 Task: Use the formula "MARGINOFERROR" in spreadsheet "Project portfolio".
Action: Mouse moved to (655, 76)
Screenshot: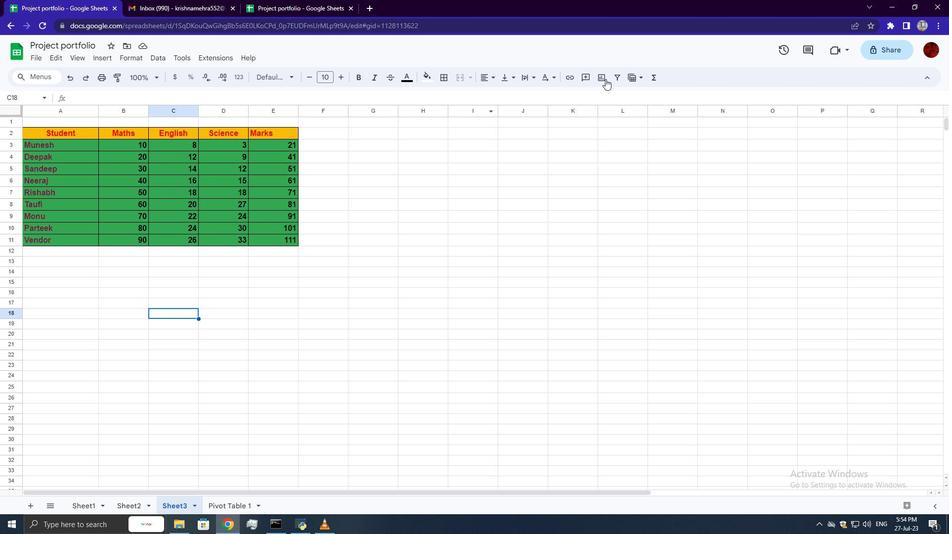 
Action: Mouse pressed left at (655, 76)
Screenshot: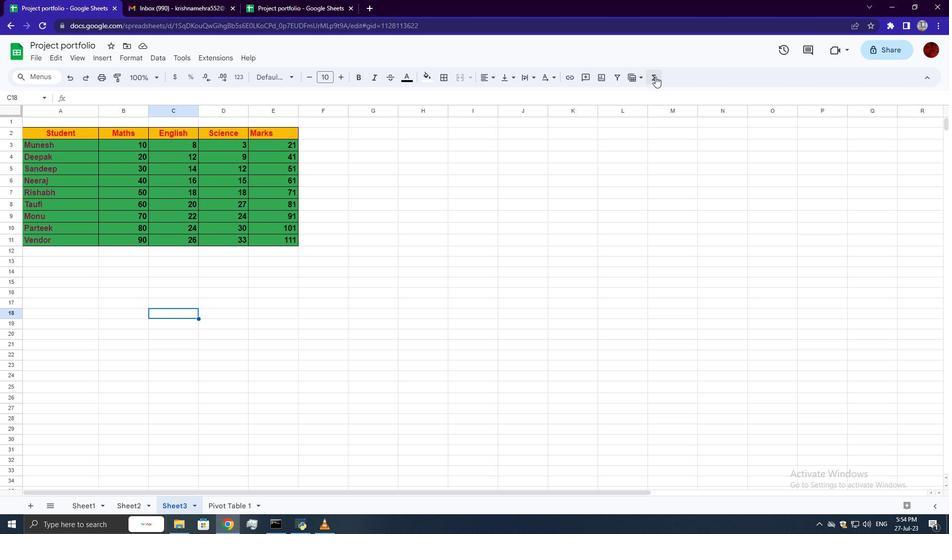 
Action: Mouse moved to (794, 173)
Screenshot: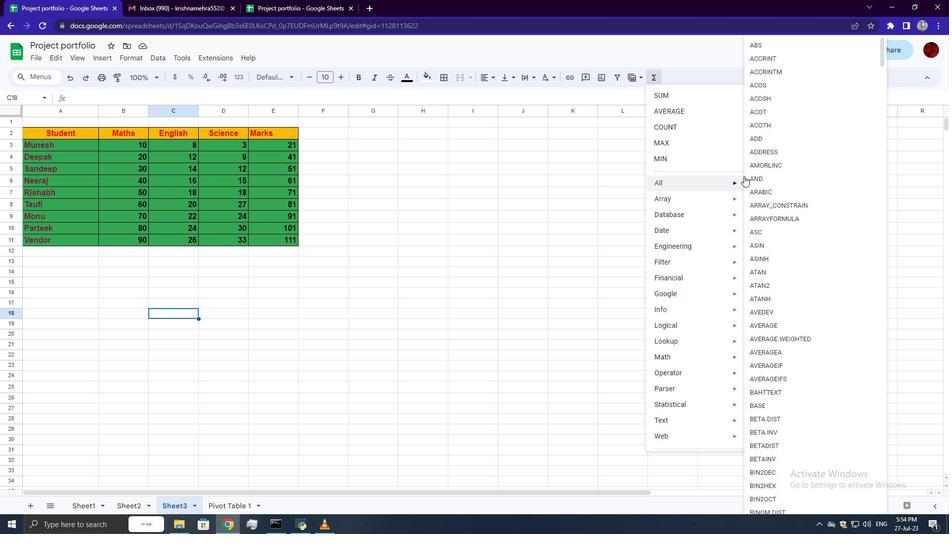 
Action: Mouse scrolled (794, 173) with delta (0, 0)
Screenshot: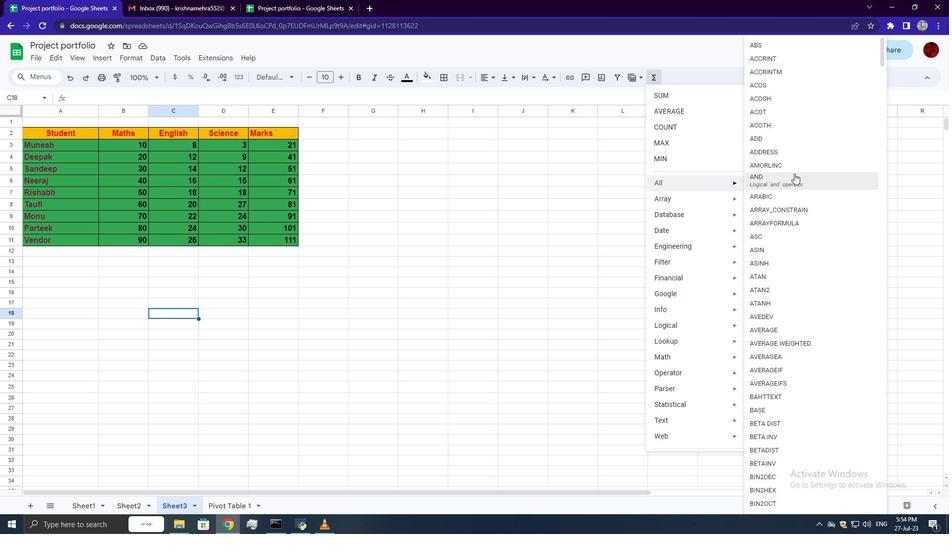 
Action: Mouse scrolled (794, 173) with delta (0, 0)
Screenshot: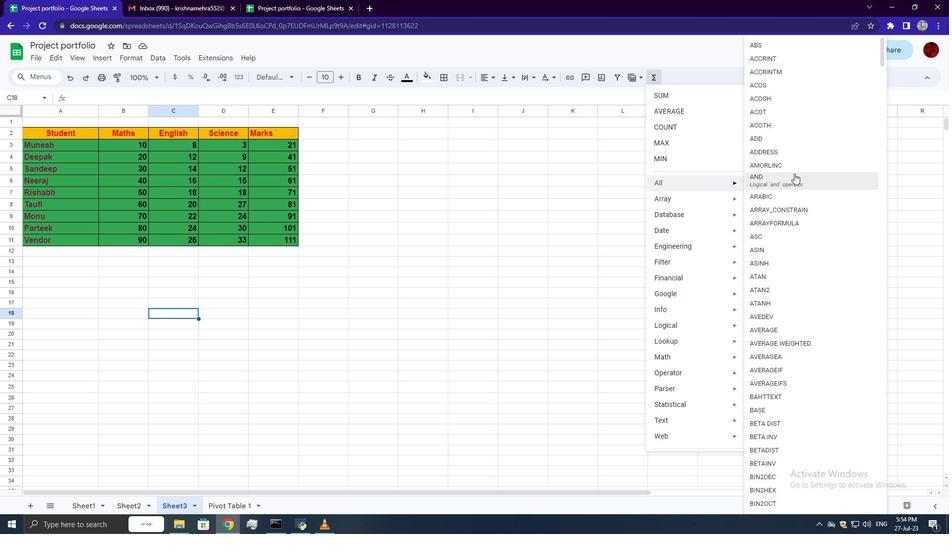 
Action: Mouse scrolled (794, 173) with delta (0, 0)
Screenshot: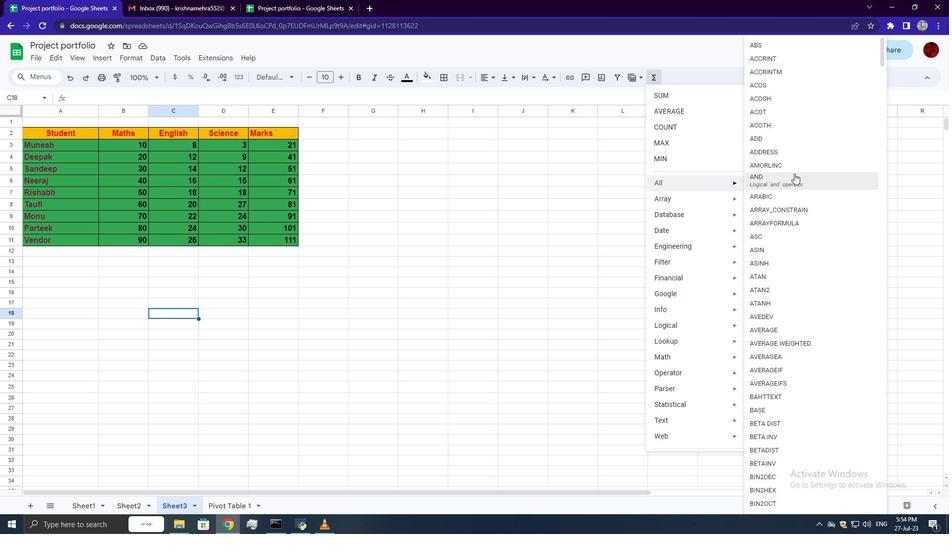 
Action: Mouse scrolled (794, 173) with delta (0, 0)
Screenshot: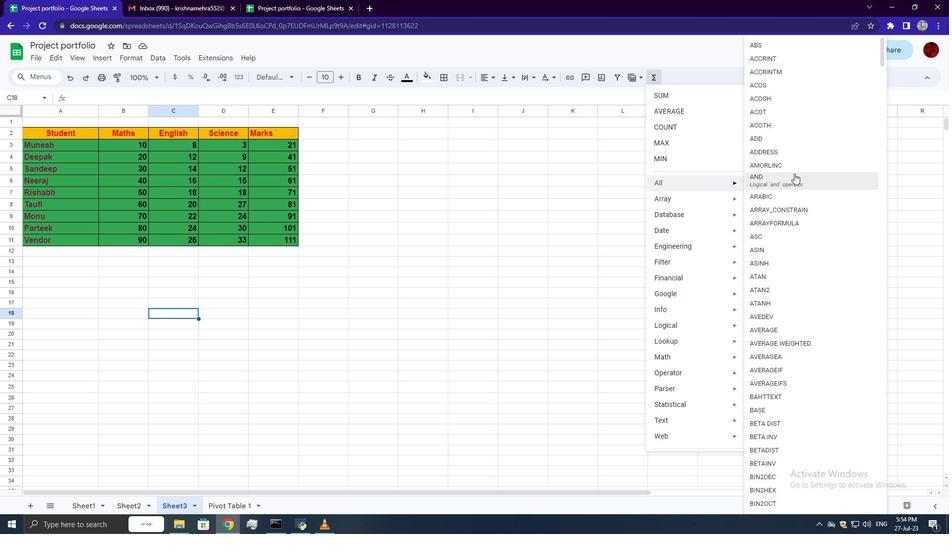 
Action: Mouse scrolled (794, 173) with delta (0, 0)
Screenshot: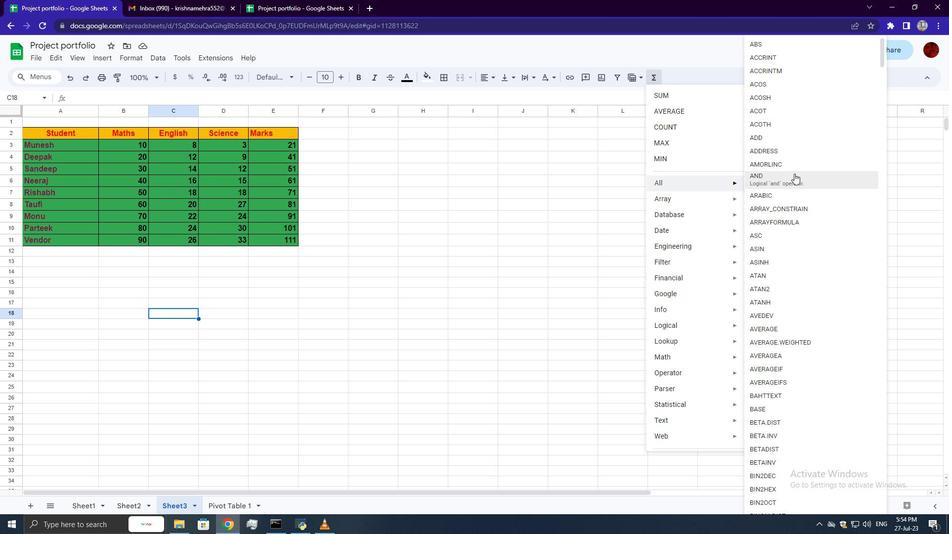 
Action: Mouse scrolled (794, 173) with delta (0, 0)
Screenshot: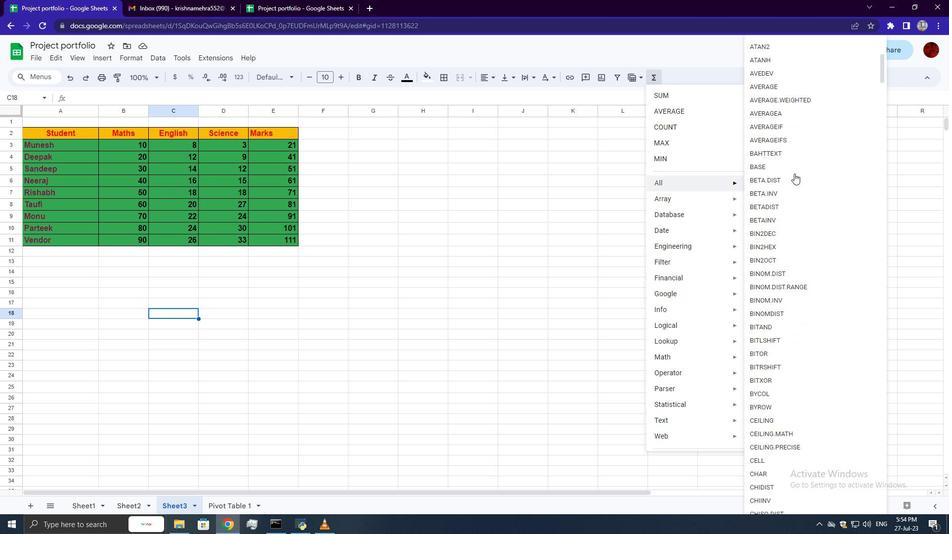 
Action: Mouse scrolled (794, 173) with delta (0, 0)
Screenshot: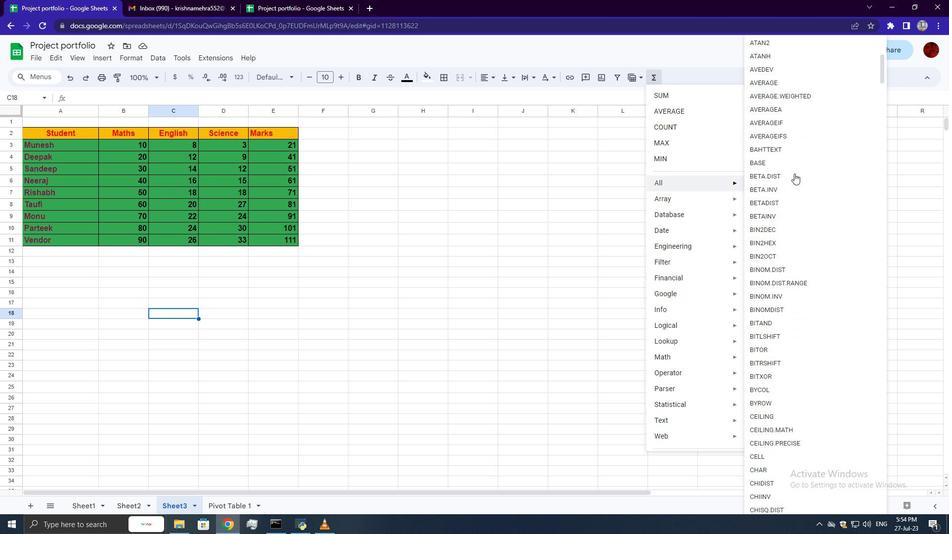 
Action: Mouse scrolled (794, 173) with delta (0, 0)
Screenshot: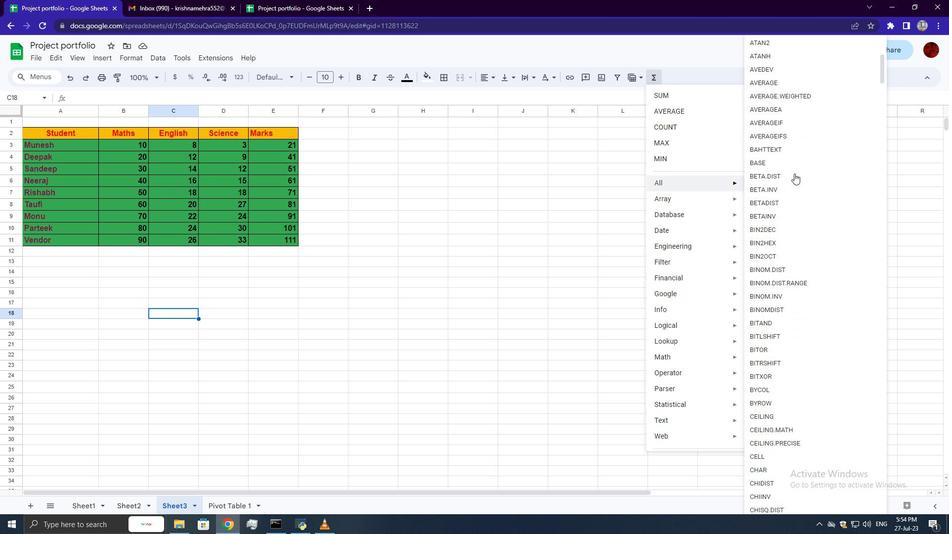 
Action: Mouse scrolled (794, 173) with delta (0, 0)
Screenshot: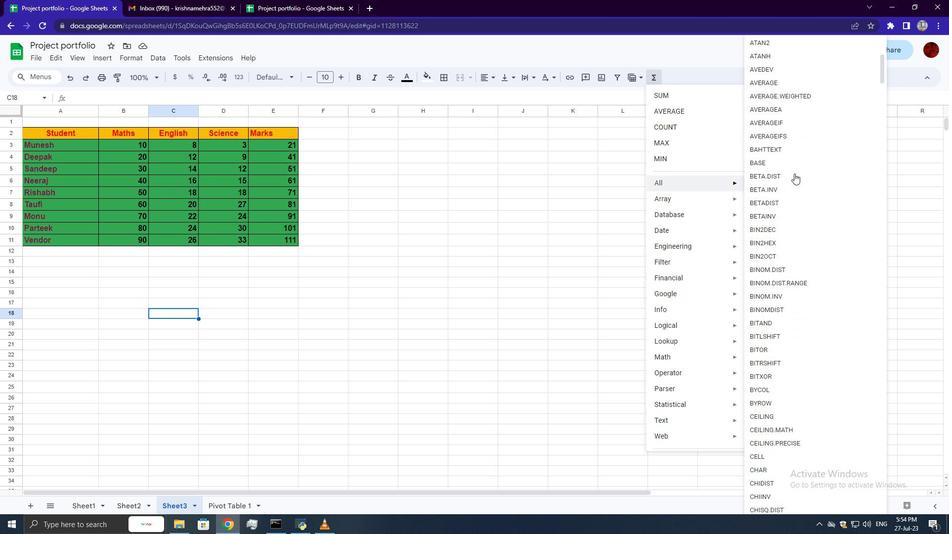 
Action: Mouse scrolled (794, 173) with delta (0, 0)
Screenshot: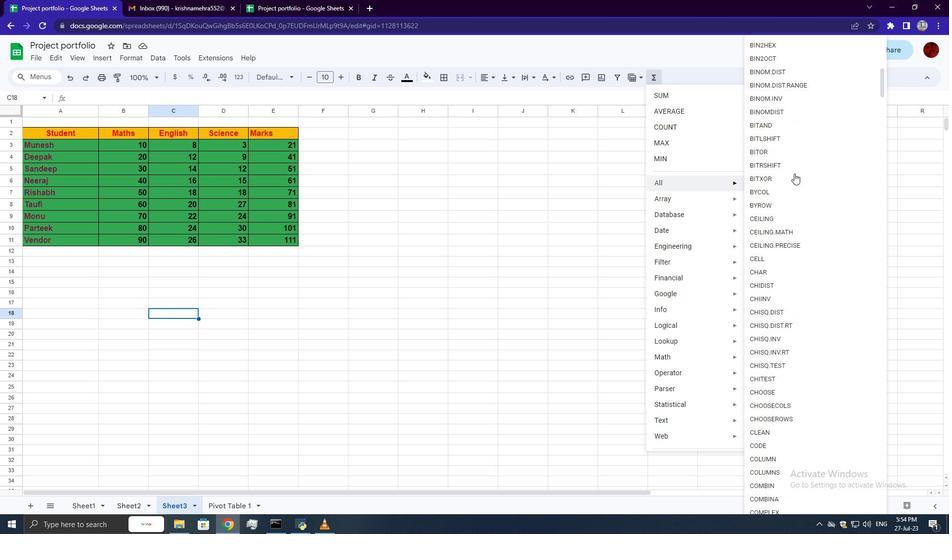 
Action: Mouse scrolled (794, 173) with delta (0, 0)
Screenshot: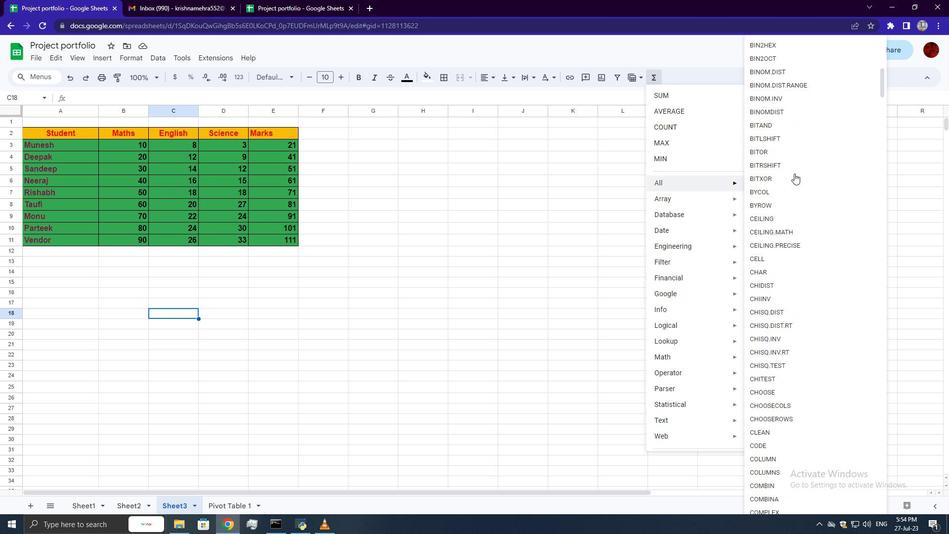 
Action: Mouse scrolled (794, 173) with delta (0, 0)
Screenshot: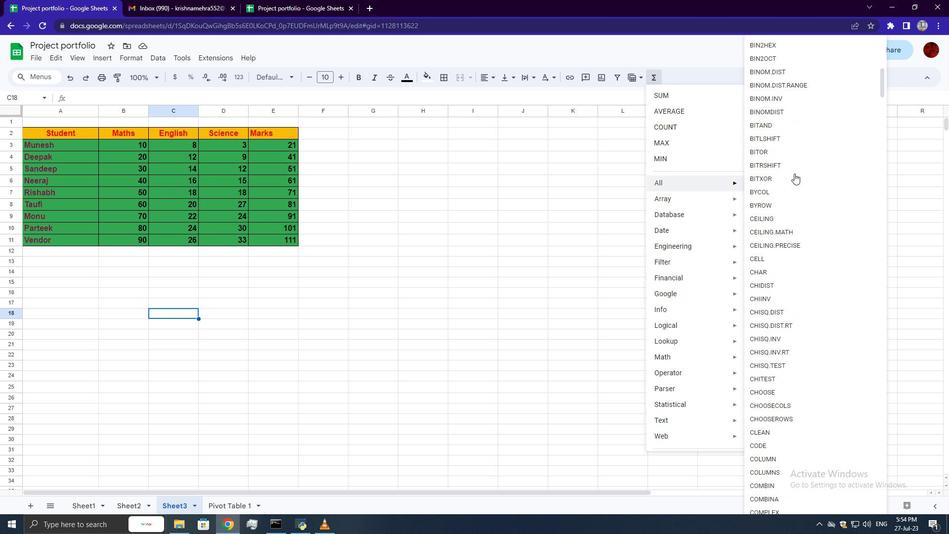
Action: Mouse scrolled (794, 173) with delta (0, 0)
Screenshot: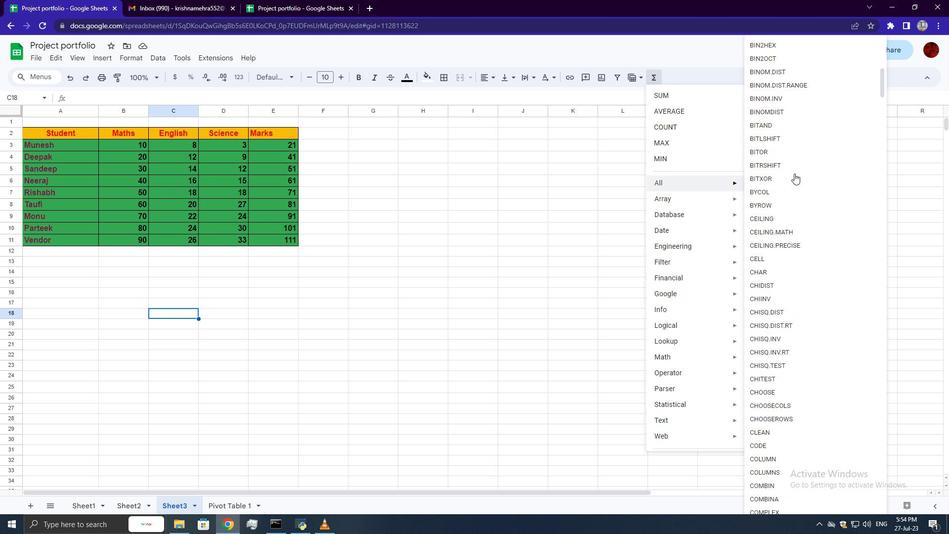
Action: Mouse scrolled (794, 173) with delta (0, 0)
Screenshot: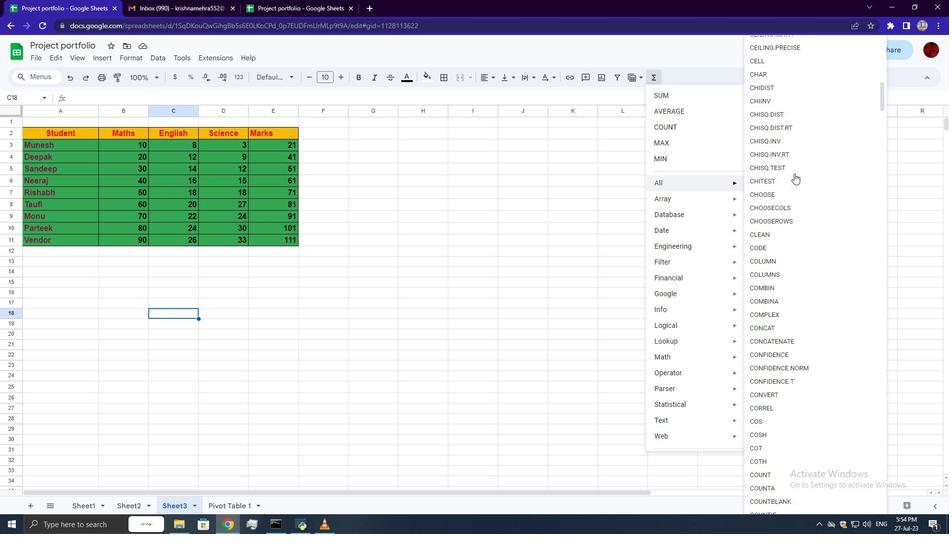 
Action: Mouse scrolled (794, 173) with delta (0, 0)
Screenshot: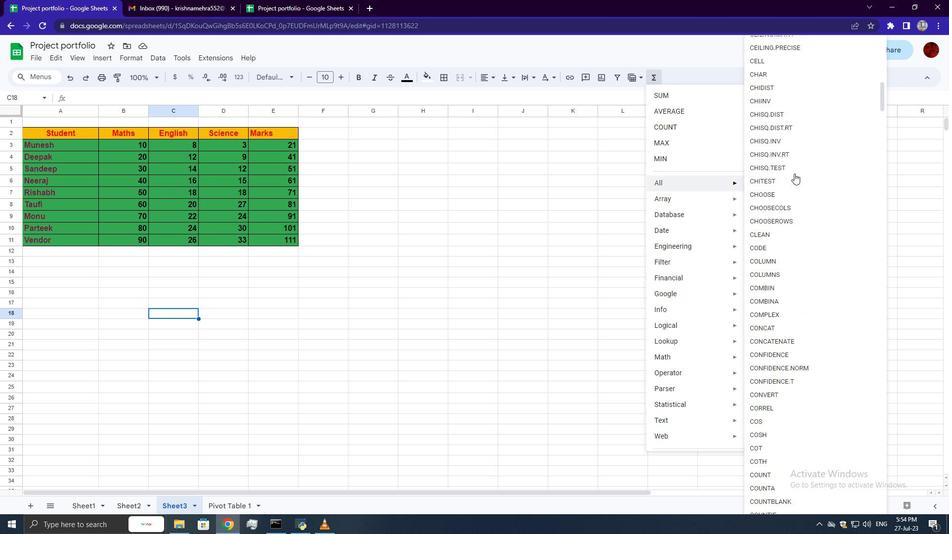 
Action: Mouse scrolled (794, 173) with delta (0, 0)
Screenshot: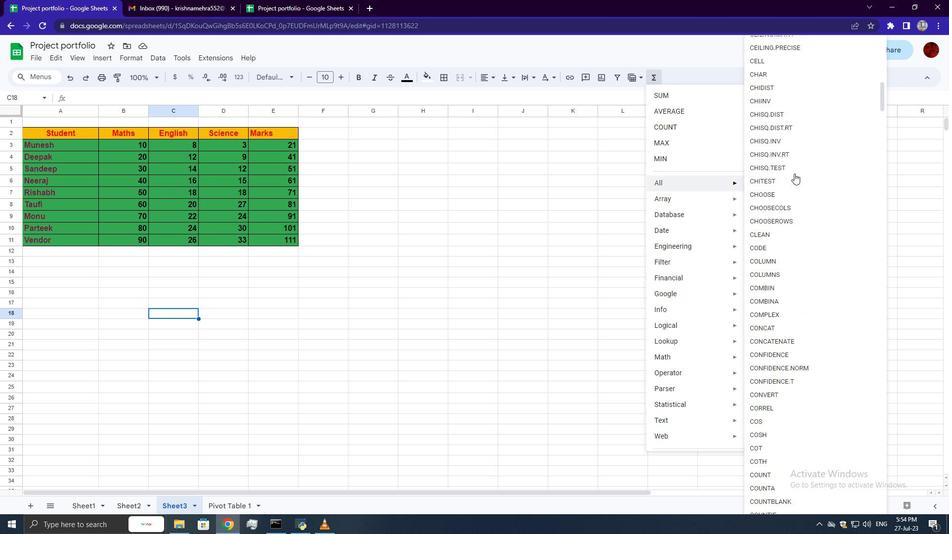 
Action: Mouse scrolled (794, 173) with delta (0, 0)
Screenshot: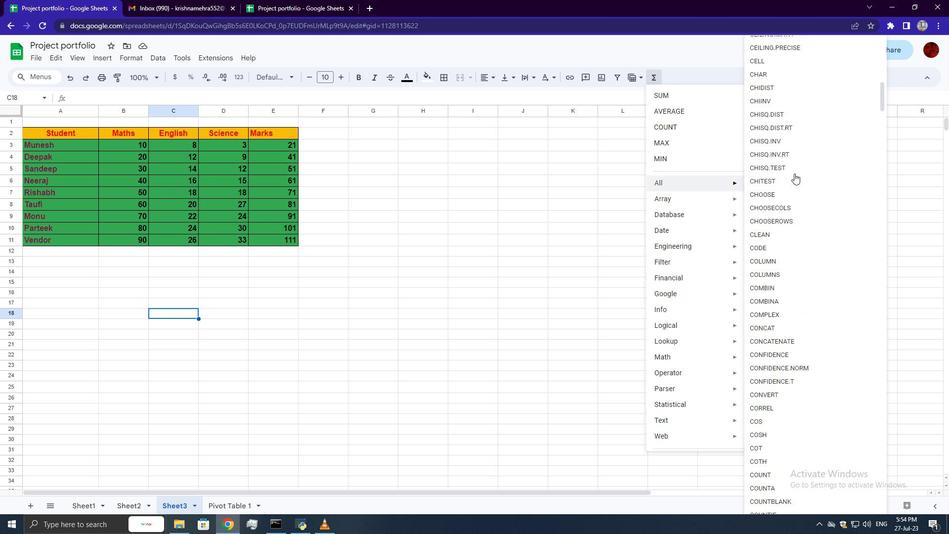 
Action: Mouse scrolled (794, 173) with delta (0, 0)
Screenshot: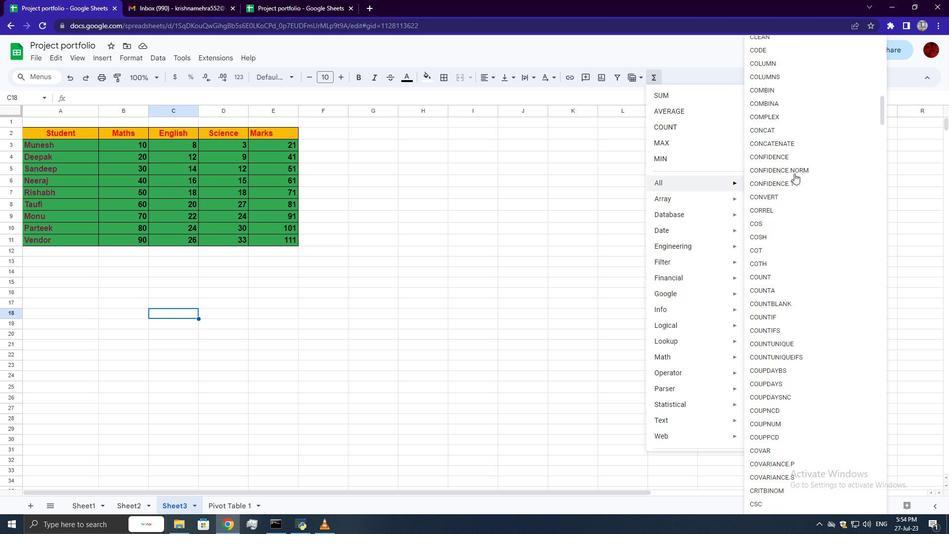 
Action: Mouse scrolled (794, 173) with delta (0, 0)
Screenshot: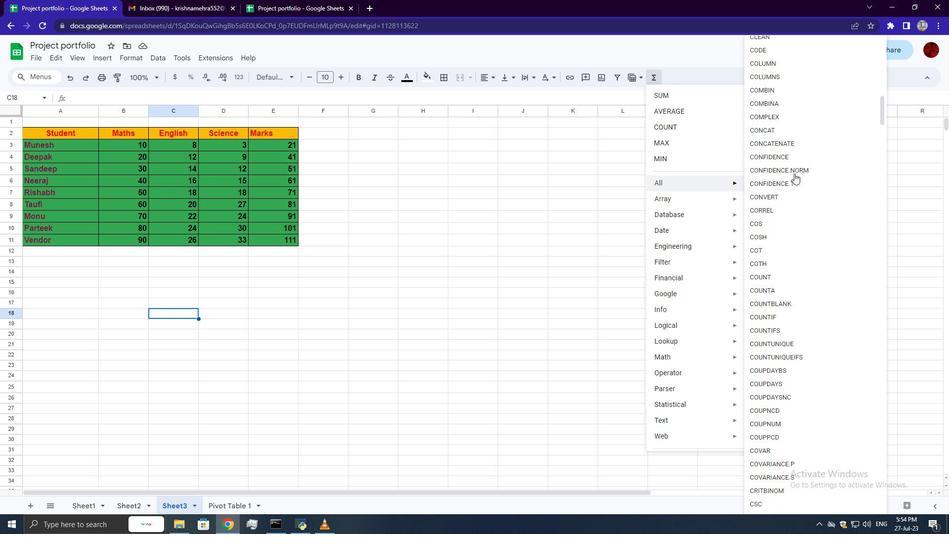 
Action: Mouse scrolled (794, 173) with delta (0, 0)
Screenshot: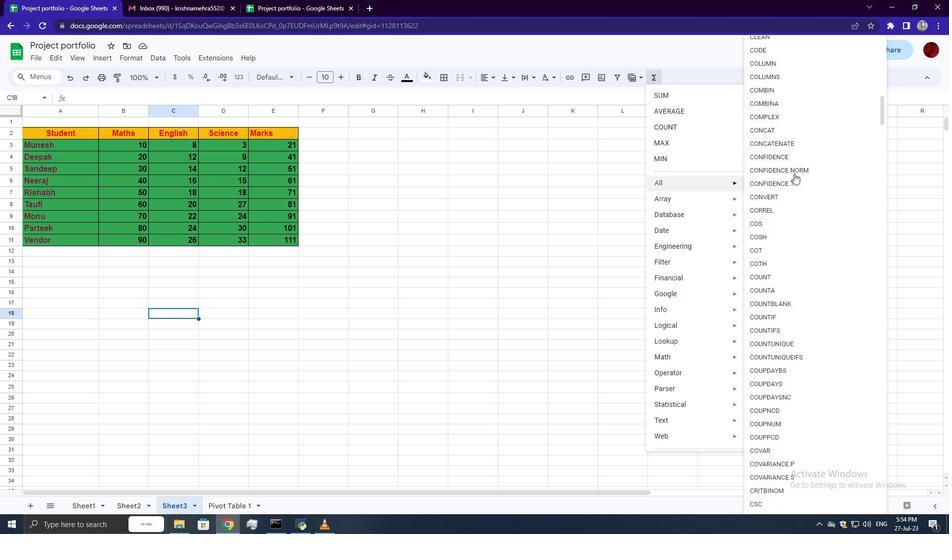 
Action: Mouse scrolled (794, 173) with delta (0, 0)
Screenshot: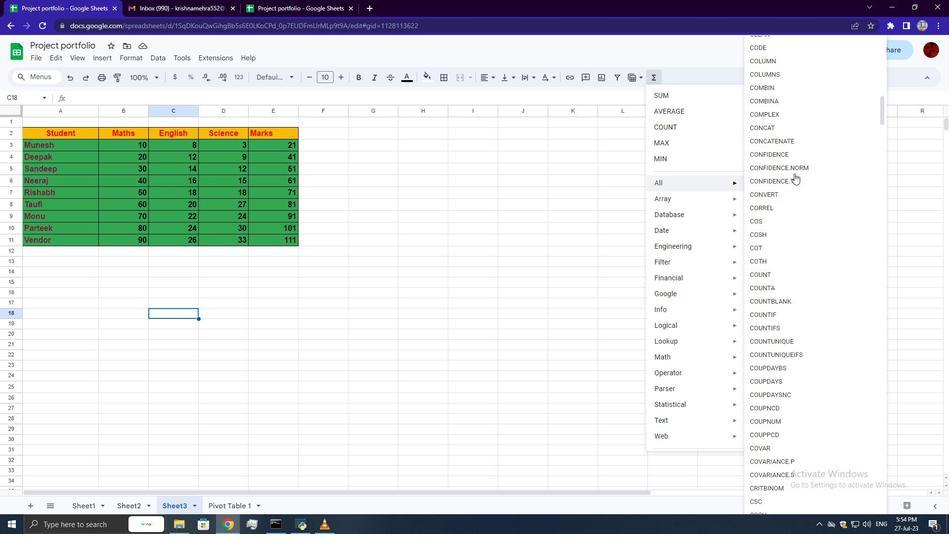 
Action: Mouse scrolled (794, 173) with delta (0, 0)
Screenshot: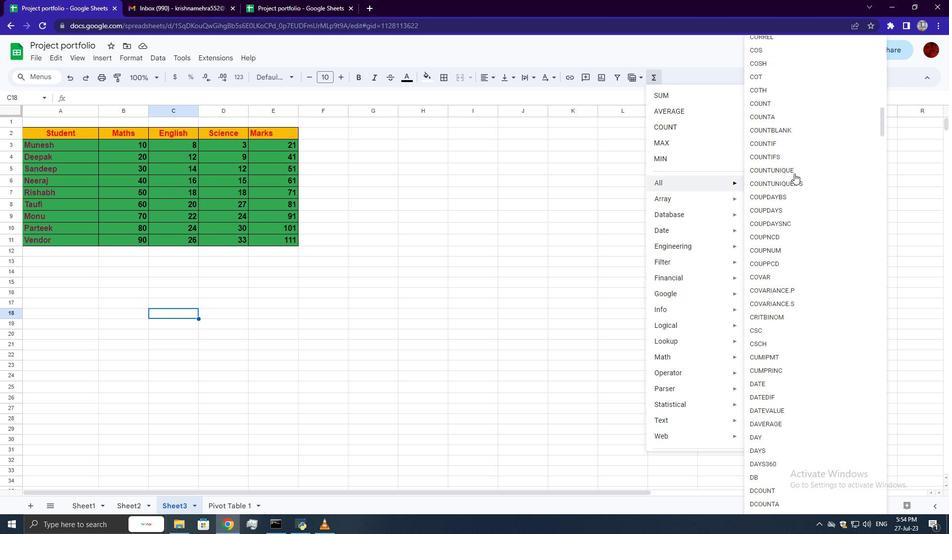 
Action: Mouse scrolled (794, 173) with delta (0, 0)
Screenshot: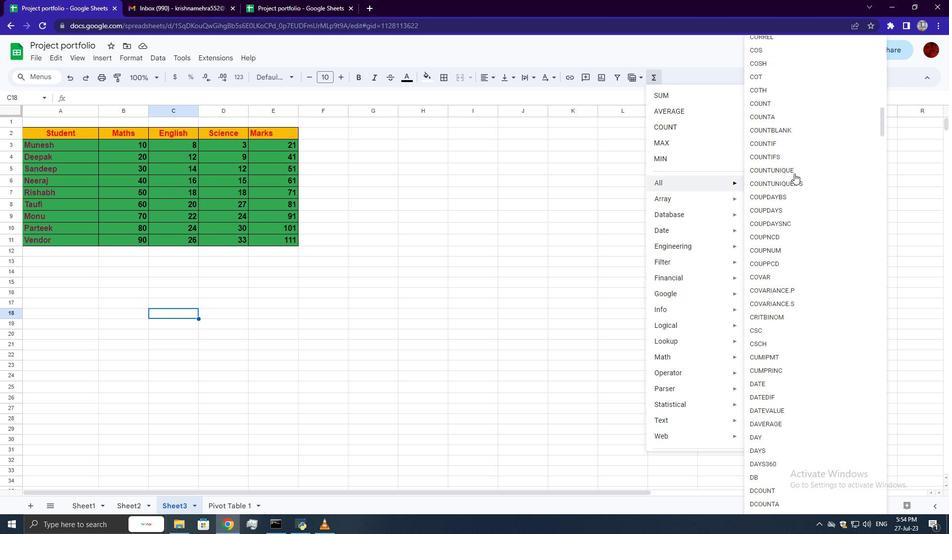 
Action: Mouse scrolled (794, 173) with delta (0, 0)
Screenshot: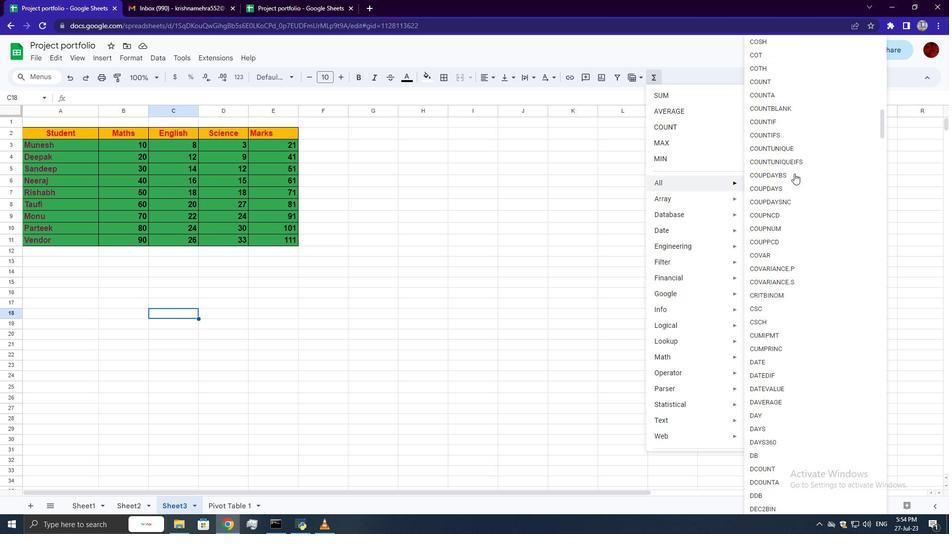 
Action: Mouse scrolled (794, 173) with delta (0, 0)
Screenshot: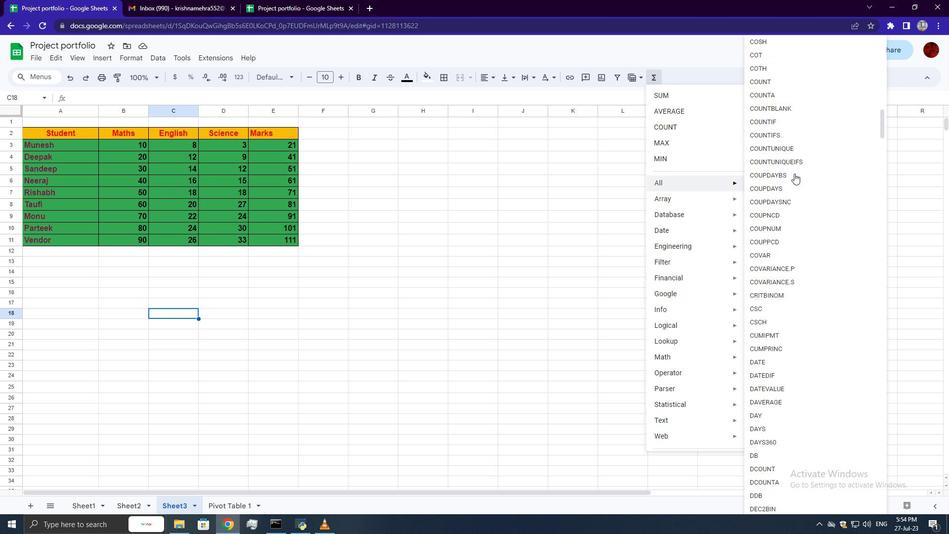 
Action: Mouse scrolled (794, 173) with delta (0, 0)
Screenshot: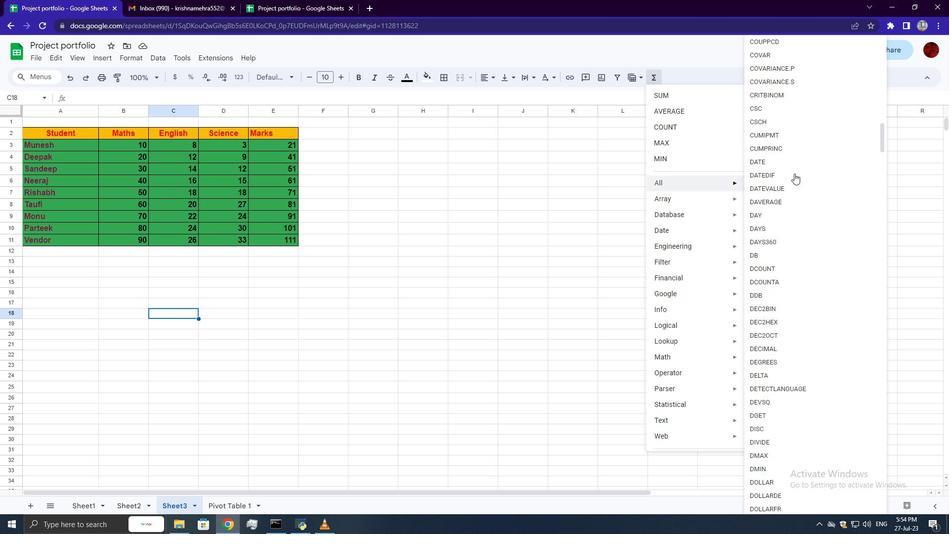 
Action: Mouse scrolled (794, 173) with delta (0, 0)
Screenshot: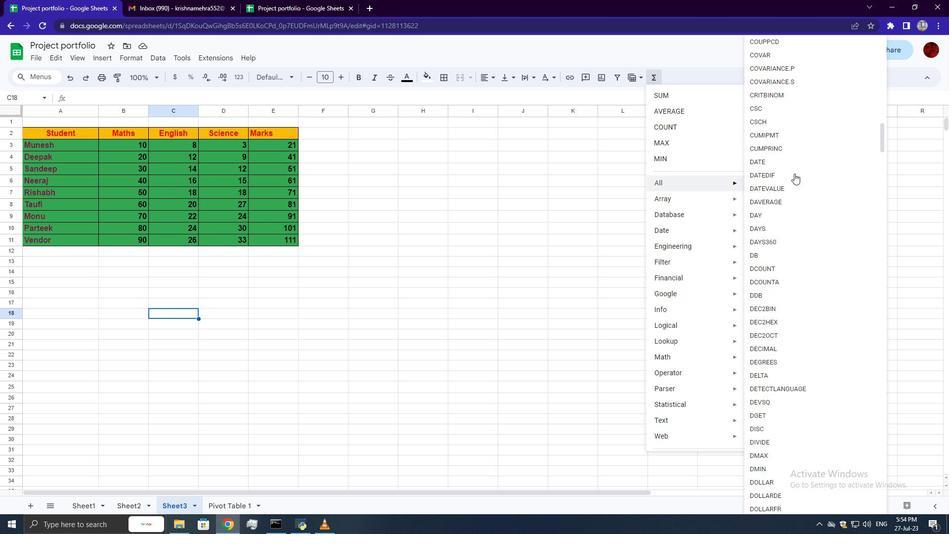 
Action: Mouse scrolled (794, 173) with delta (0, 0)
Screenshot: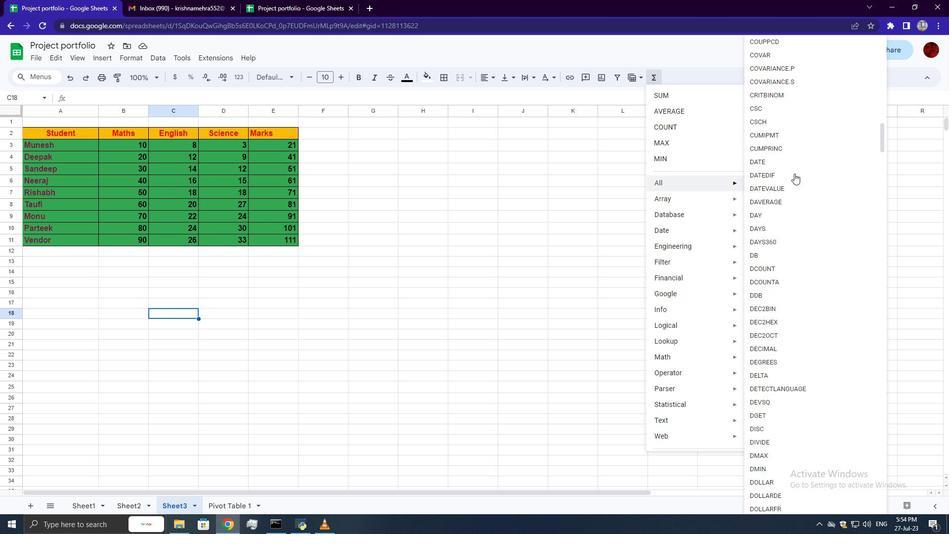 
Action: Mouse scrolled (794, 173) with delta (0, 0)
Screenshot: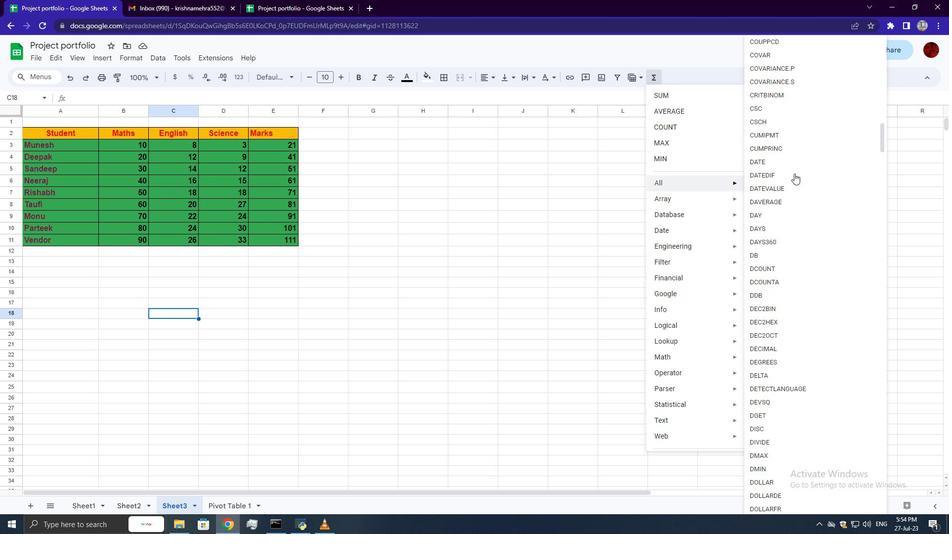 
Action: Mouse scrolled (794, 173) with delta (0, 0)
Screenshot: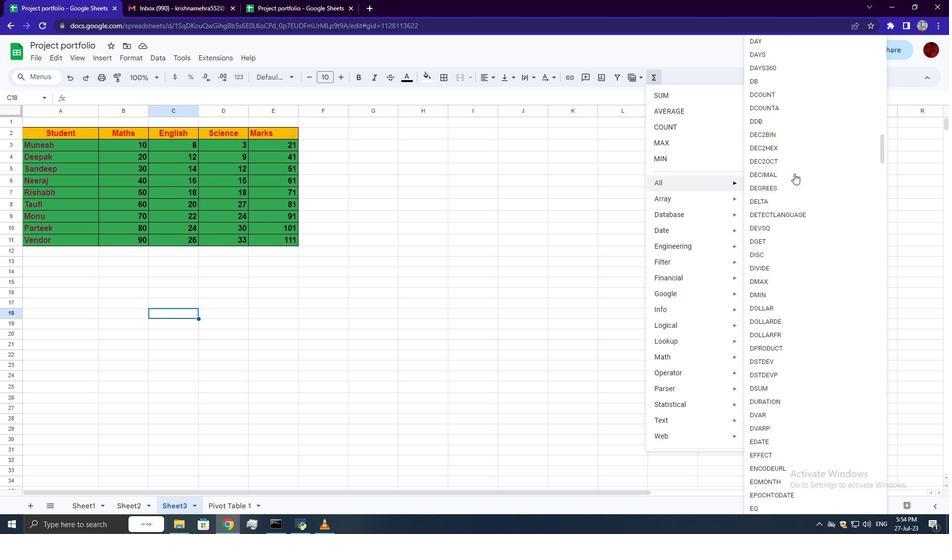 
Action: Mouse scrolled (794, 173) with delta (0, 0)
Screenshot: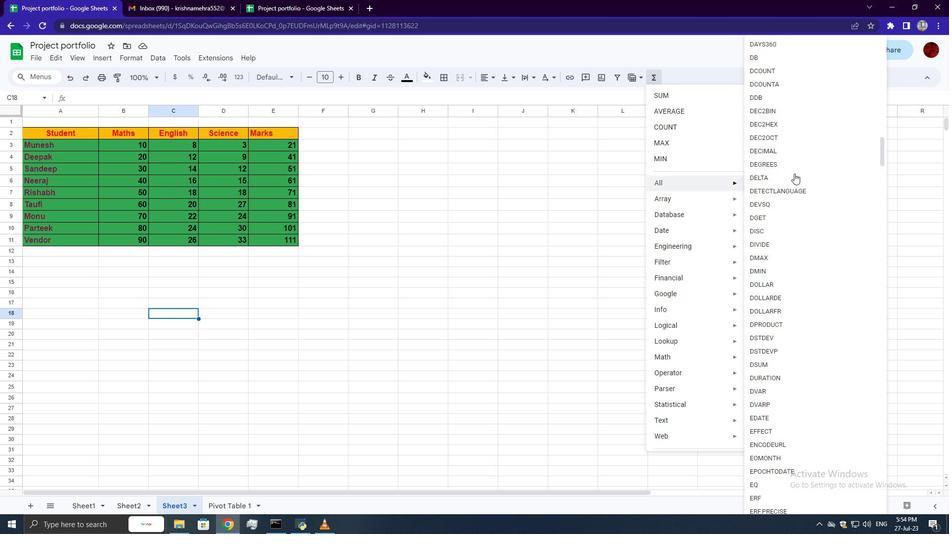 
Action: Mouse scrolled (794, 173) with delta (0, 0)
Screenshot: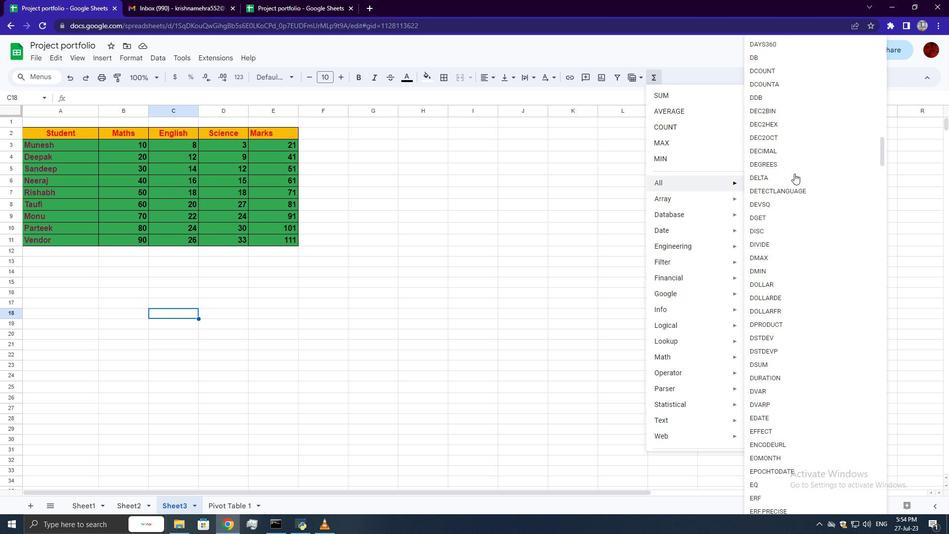 
Action: Mouse scrolled (794, 173) with delta (0, 0)
Screenshot: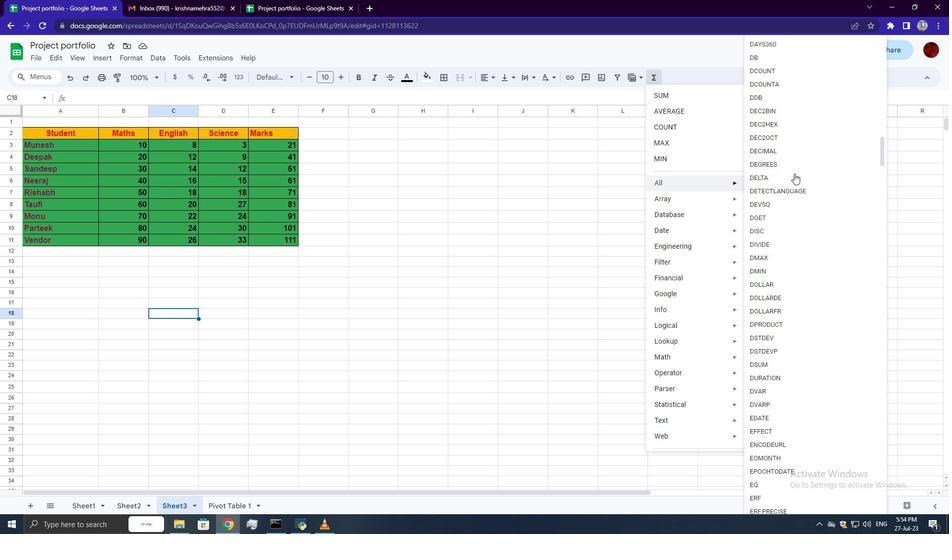 
Action: Mouse scrolled (794, 173) with delta (0, 0)
Screenshot: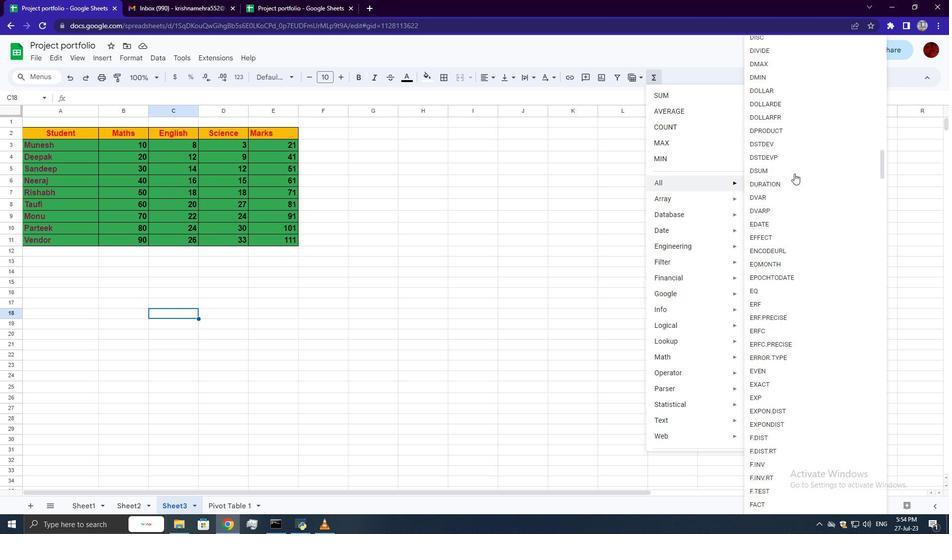 
Action: Mouse scrolled (794, 173) with delta (0, 0)
Screenshot: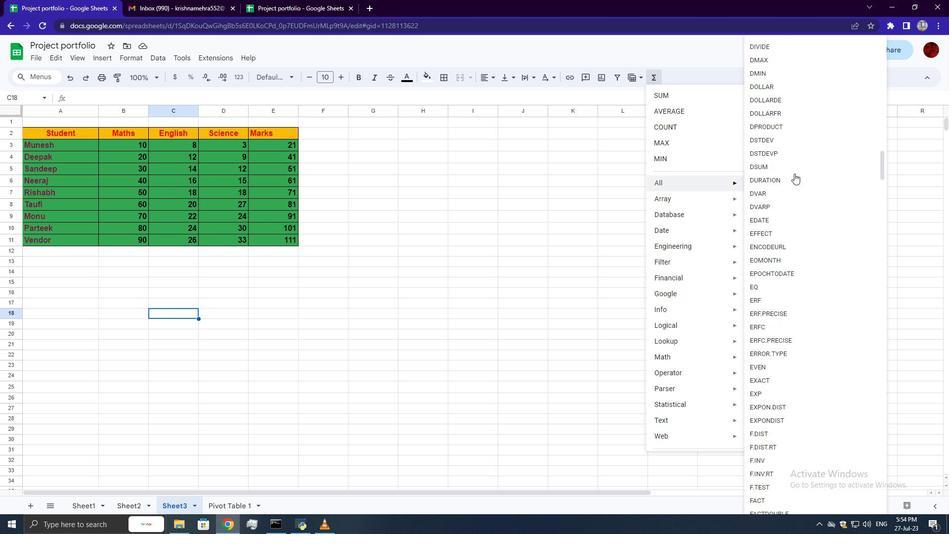 
Action: Mouse scrolled (794, 173) with delta (0, 0)
Screenshot: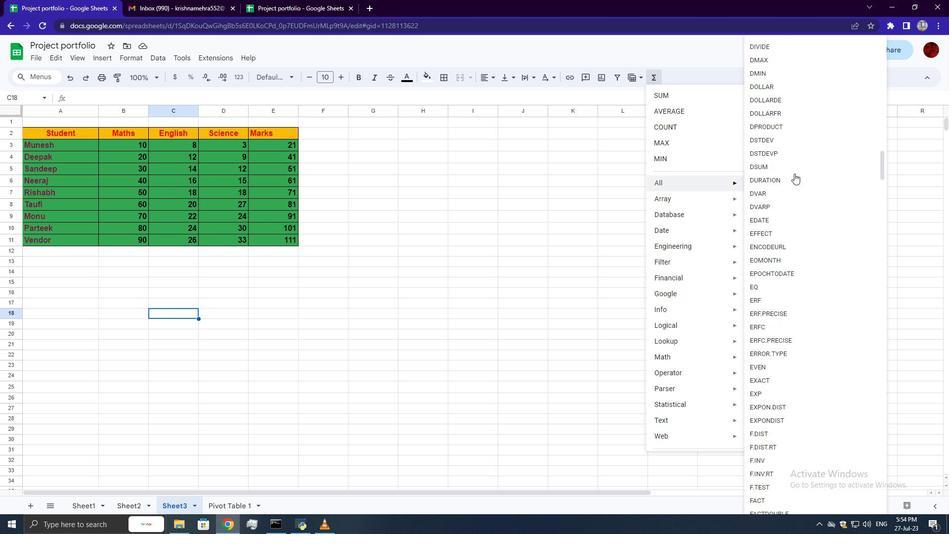
Action: Mouse scrolled (794, 173) with delta (0, 0)
Screenshot: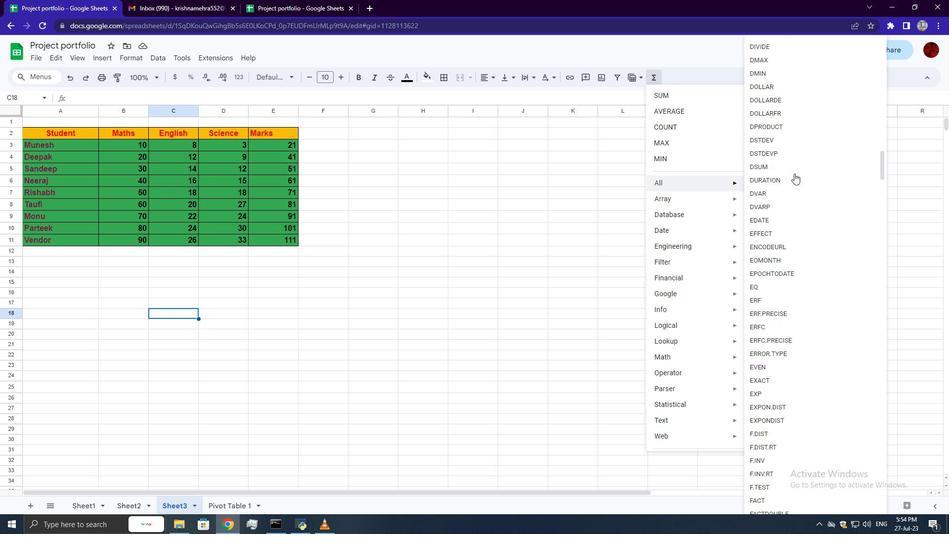 
Action: Mouse scrolled (794, 173) with delta (0, 0)
Screenshot: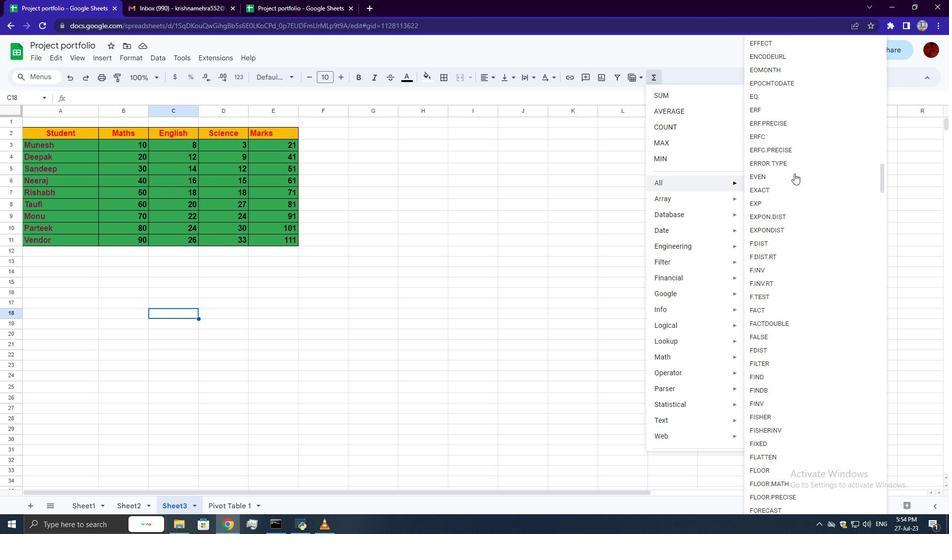 
Action: Mouse scrolled (794, 173) with delta (0, 0)
Screenshot: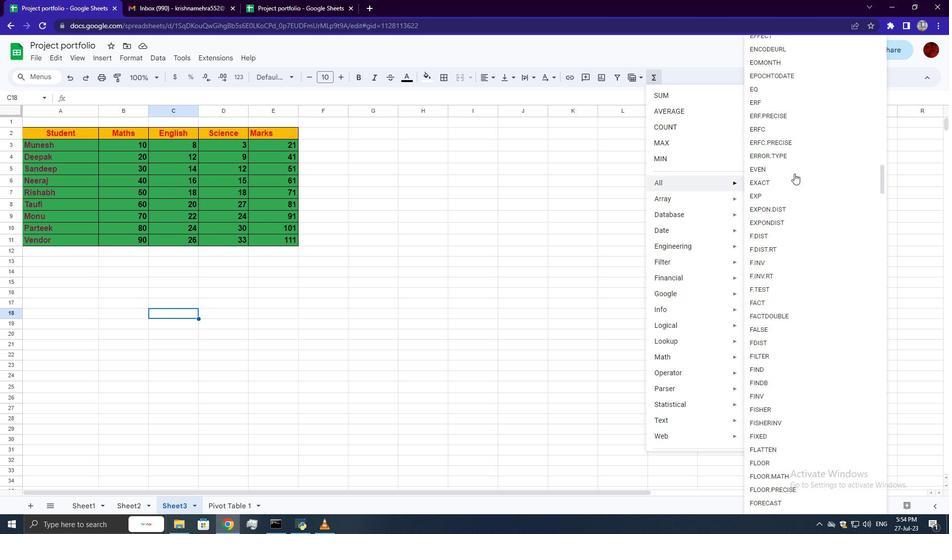 
Action: Mouse scrolled (794, 173) with delta (0, 0)
Screenshot: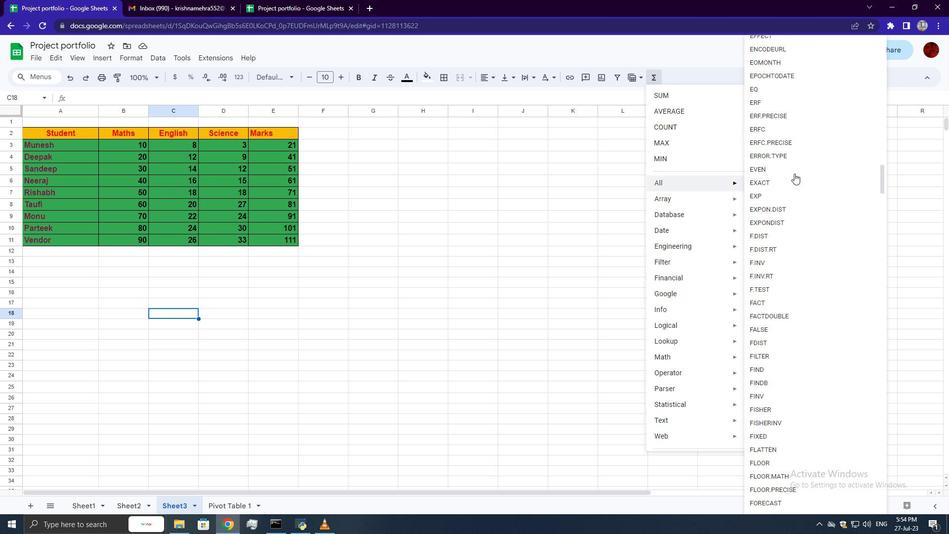 
Action: Mouse scrolled (794, 173) with delta (0, 0)
Screenshot: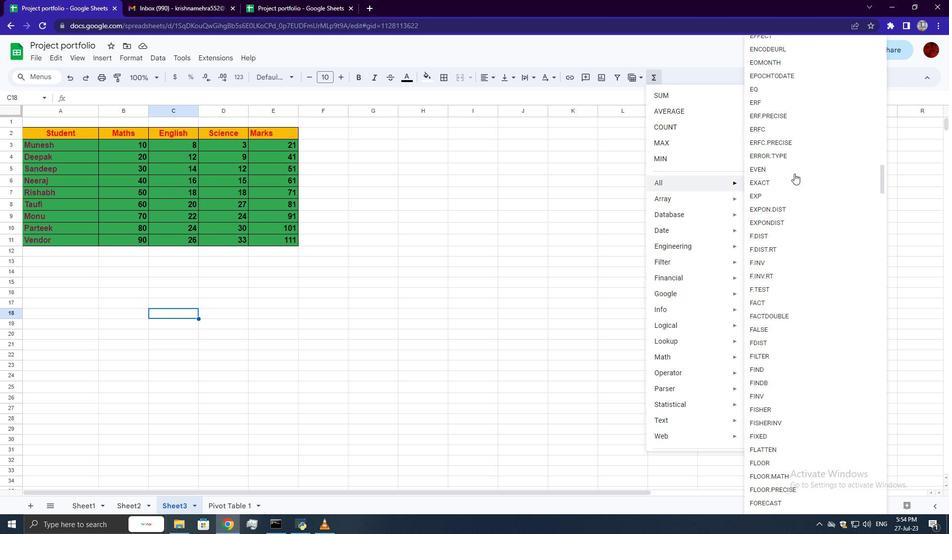 
Action: Mouse scrolled (794, 173) with delta (0, 0)
Screenshot: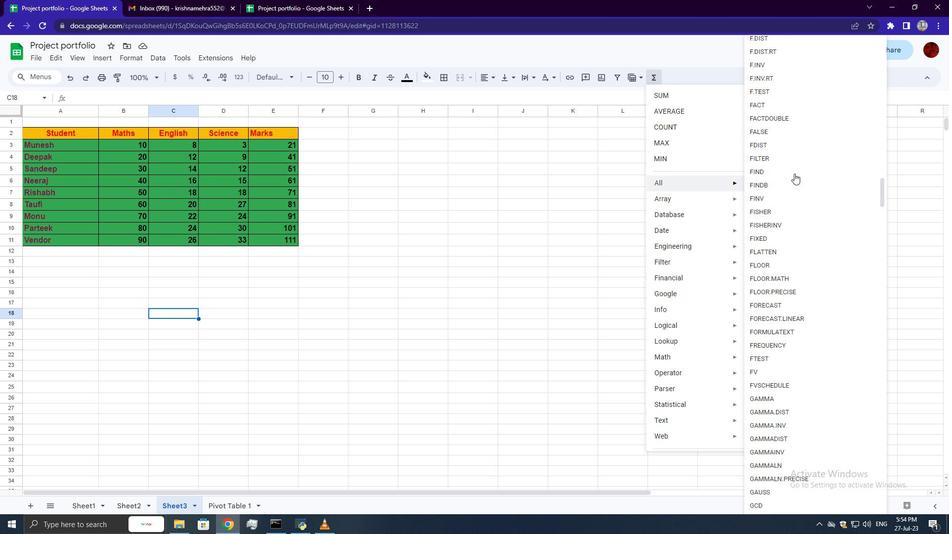 
Action: Mouse scrolled (794, 173) with delta (0, 0)
Screenshot: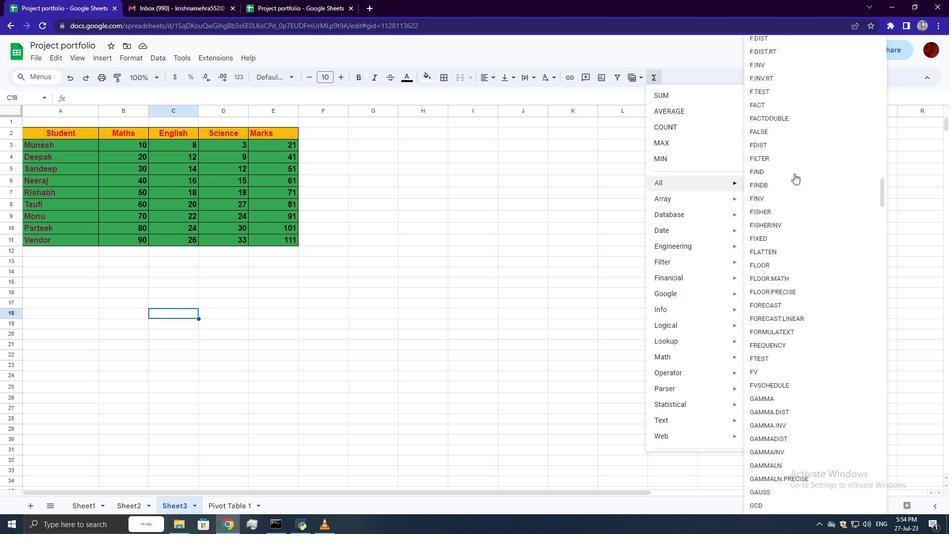 
Action: Mouse scrolled (794, 173) with delta (0, 0)
Screenshot: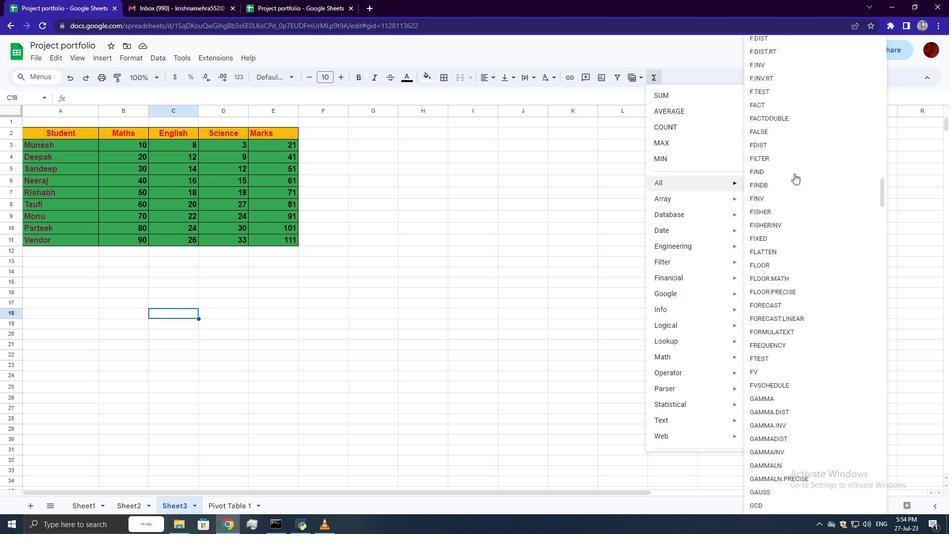
Action: Mouse scrolled (794, 173) with delta (0, 0)
Screenshot: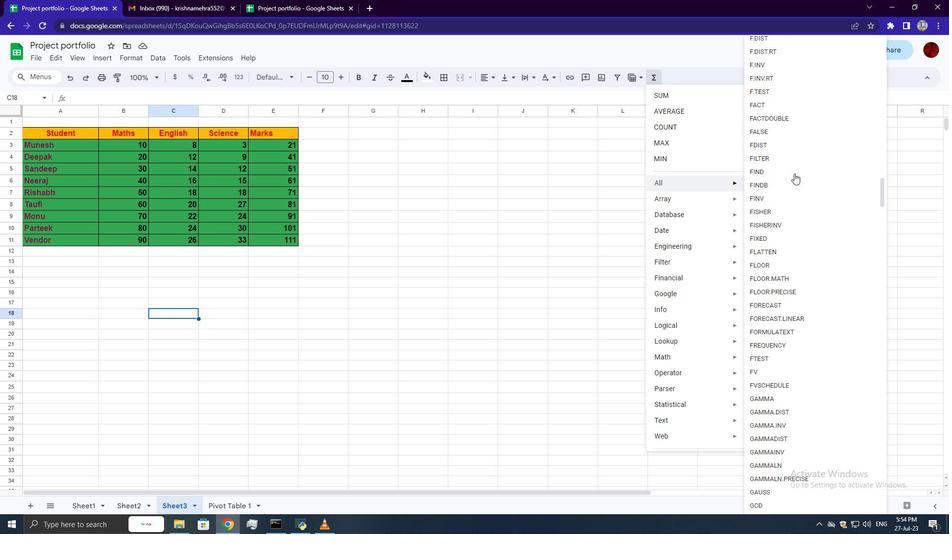
Action: Mouse scrolled (794, 173) with delta (0, 0)
Screenshot: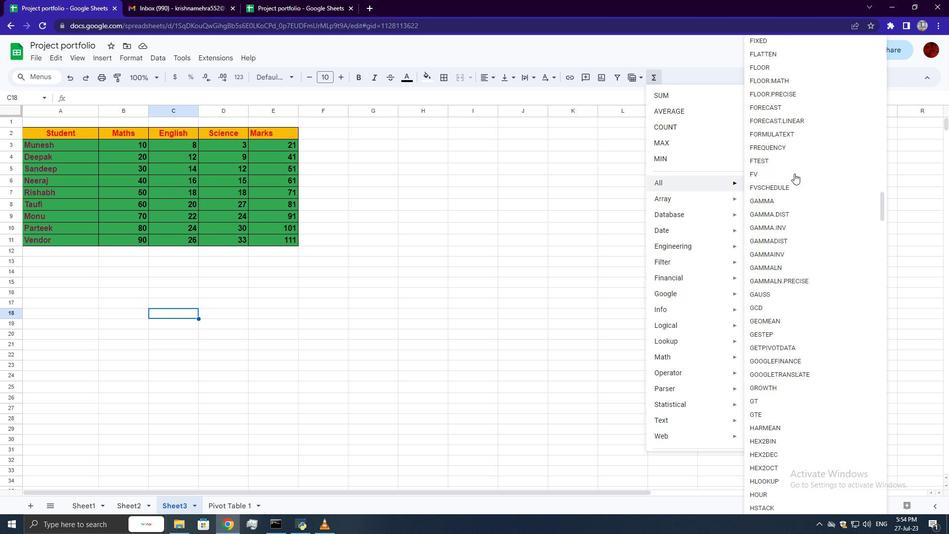 
Action: Mouse scrolled (794, 173) with delta (0, 0)
Screenshot: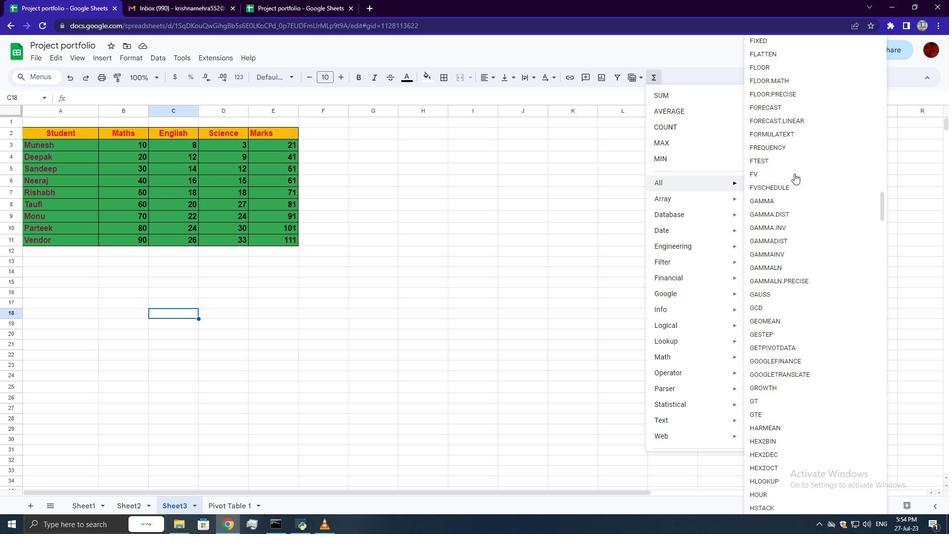 
Action: Mouse scrolled (794, 173) with delta (0, 0)
Screenshot: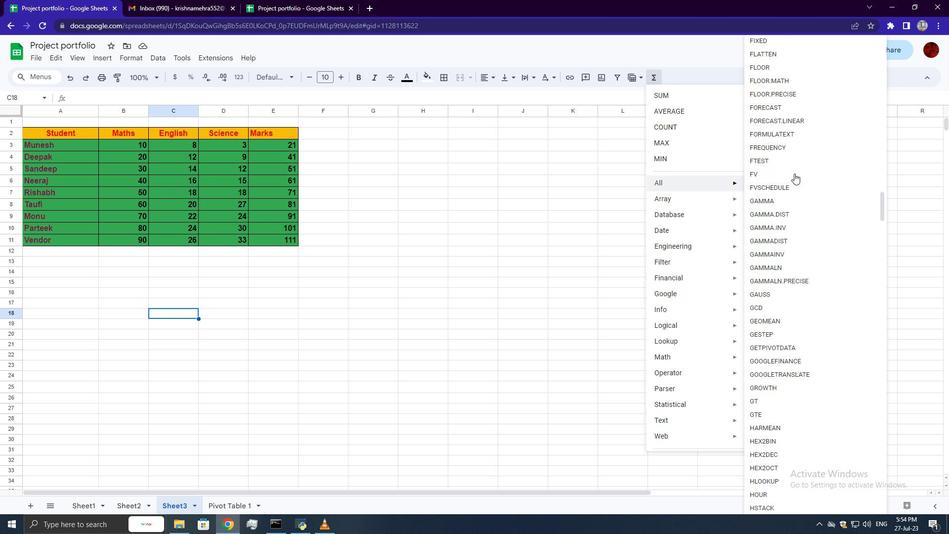 
Action: Mouse scrolled (794, 173) with delta (0, 0)
Screenshot: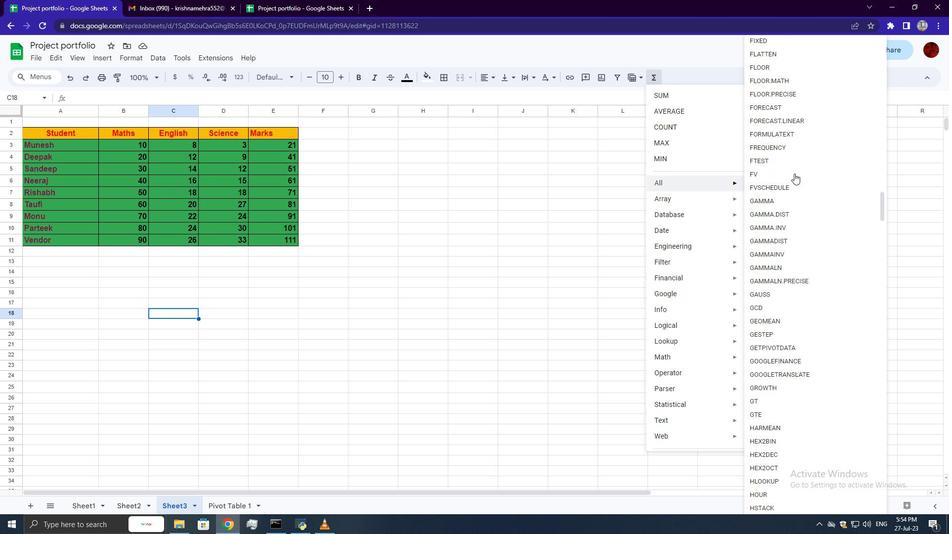 
Action: Mouse scrolled (794, 173) with delta (0, 0)
Screenshot: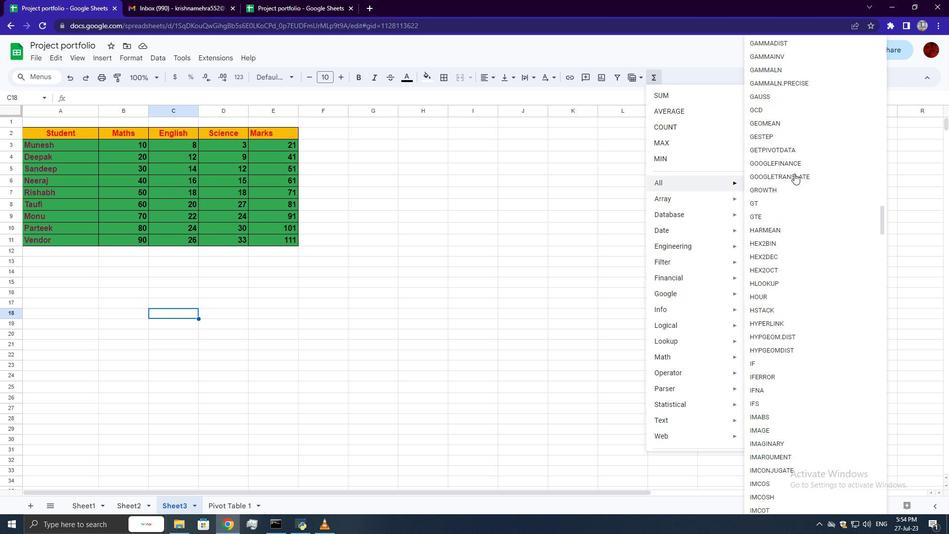 
Action: Mouse scrolled (794, 173) with delta (0, 0)
Screenshot: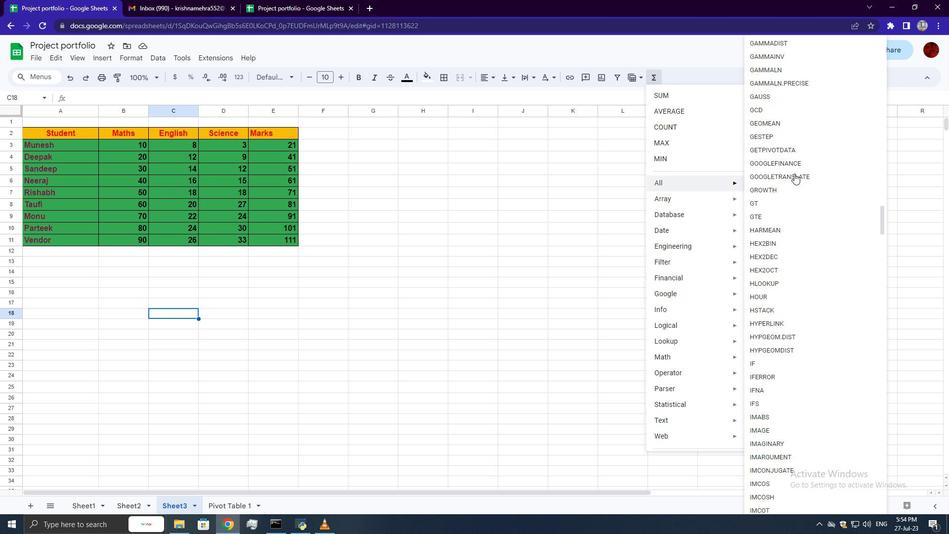 
Action: Mouse scrolled (794, 173) with delta (0, 0)
Screenshot: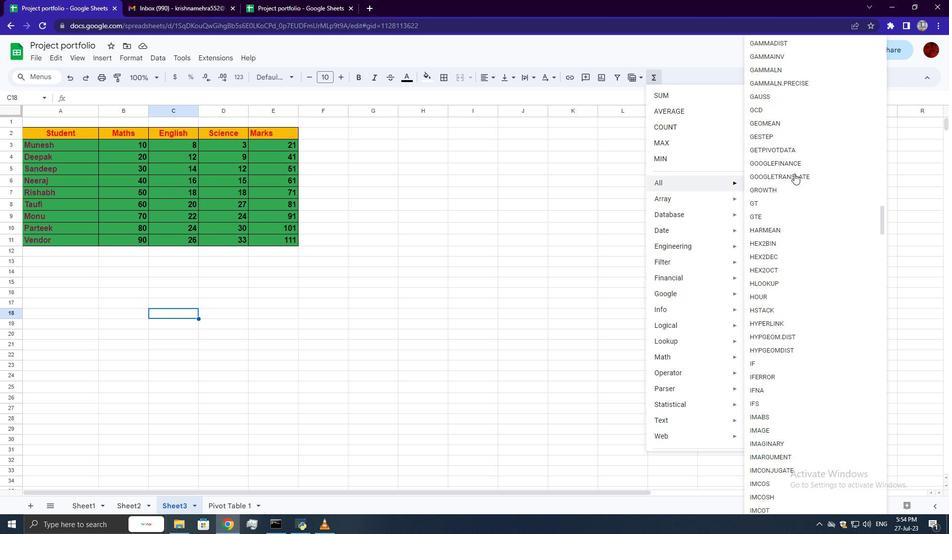 
Action: Mouse scrolled (794, 173) with delta (0, 0)
Screenshot: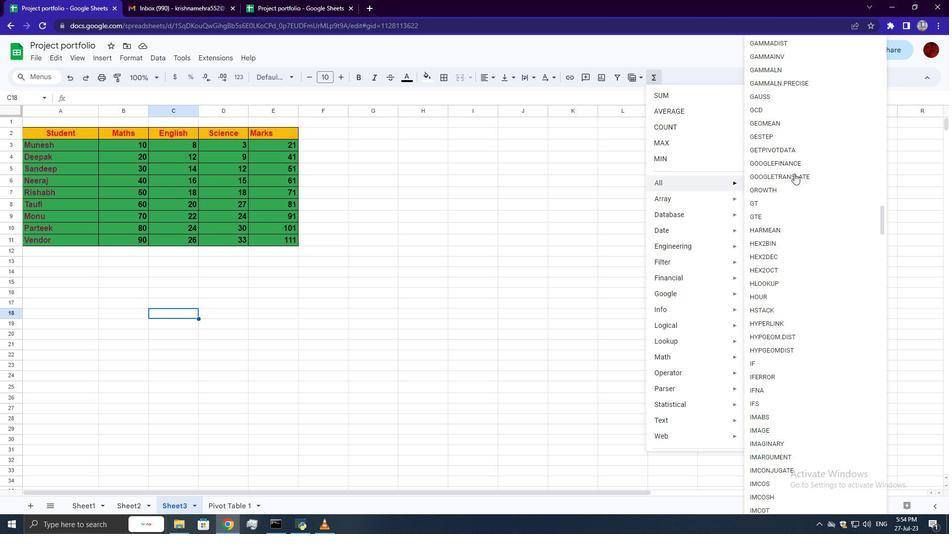
Action: Mouse scrolled (794, 173) with delta (0, 0)
Screenshot: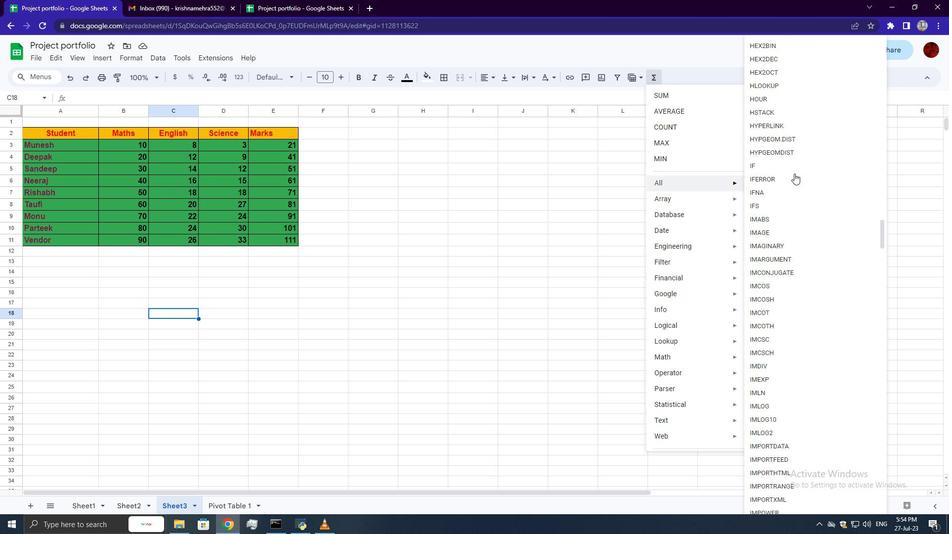 
Action: Mouse scrolled (794, 173) with delta (0, 0)
Screenshot: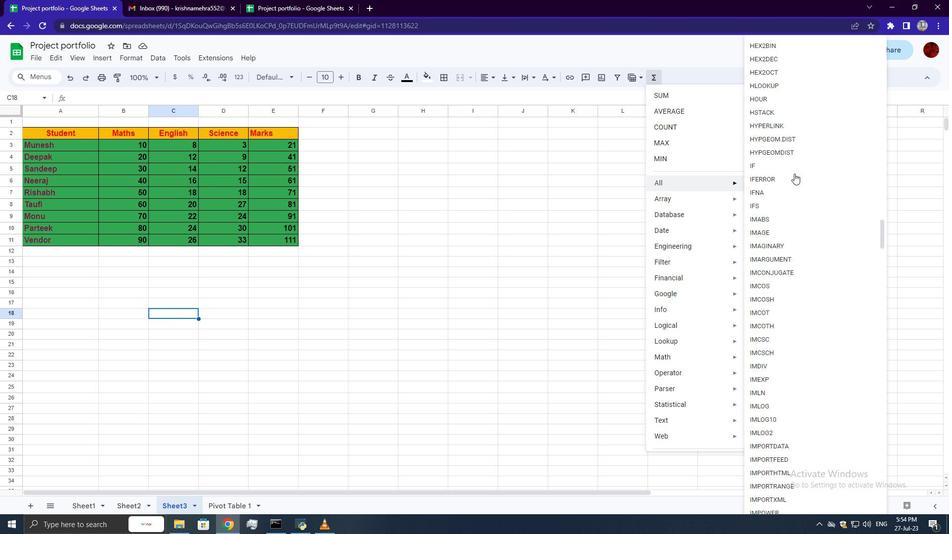 
Action: Mouse scrolled (794, 173) with delta (0, 0)
Screenshot: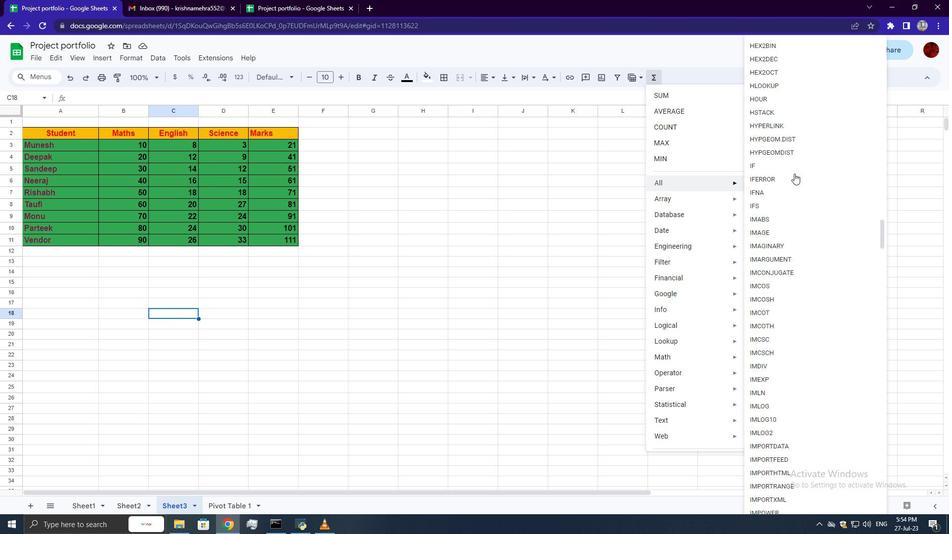 
Action: Mouse scrolled (794, 173) with delta (0, 0)
Screenshot: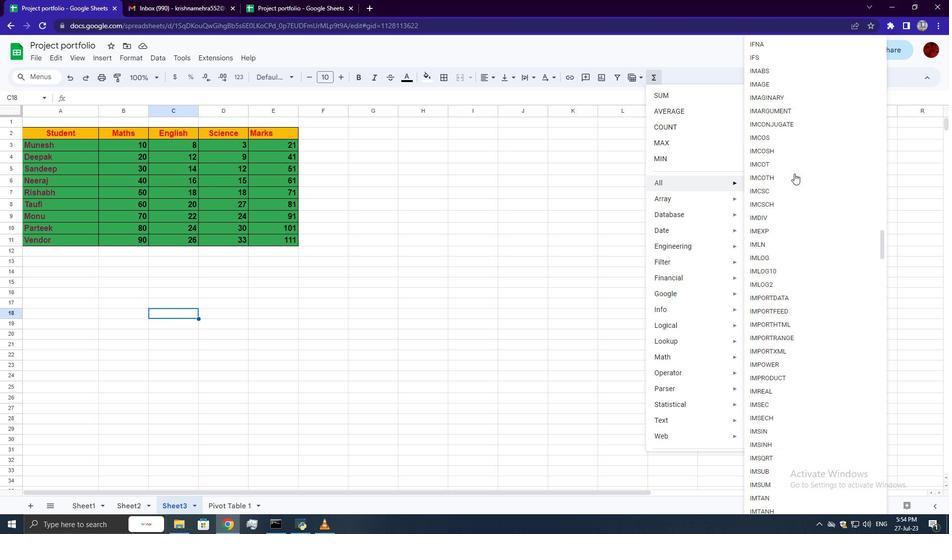 
Action: Mouse scrolled (794, 173) with delta (0, 0)
Screenshot: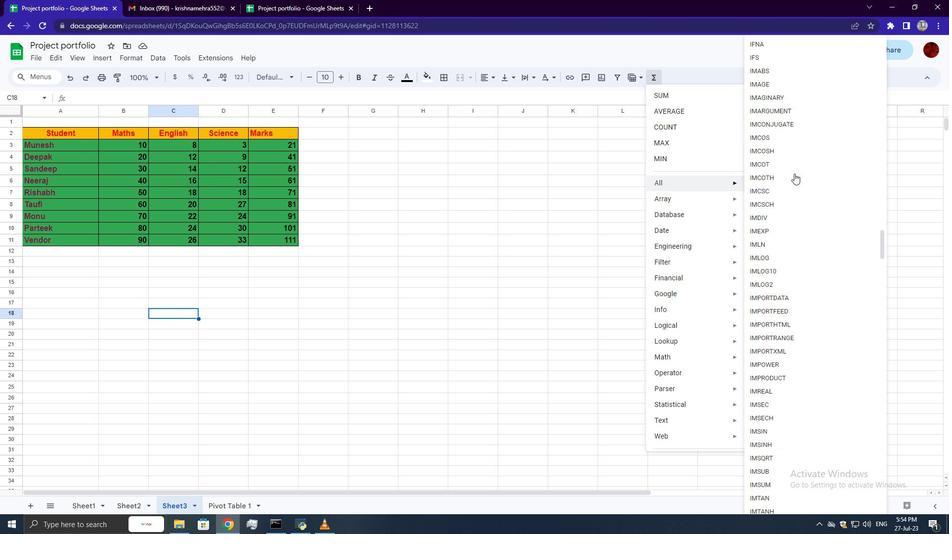 
Action: Mouse scrolled (794, 173) with delta (0, 0)
Screenshot: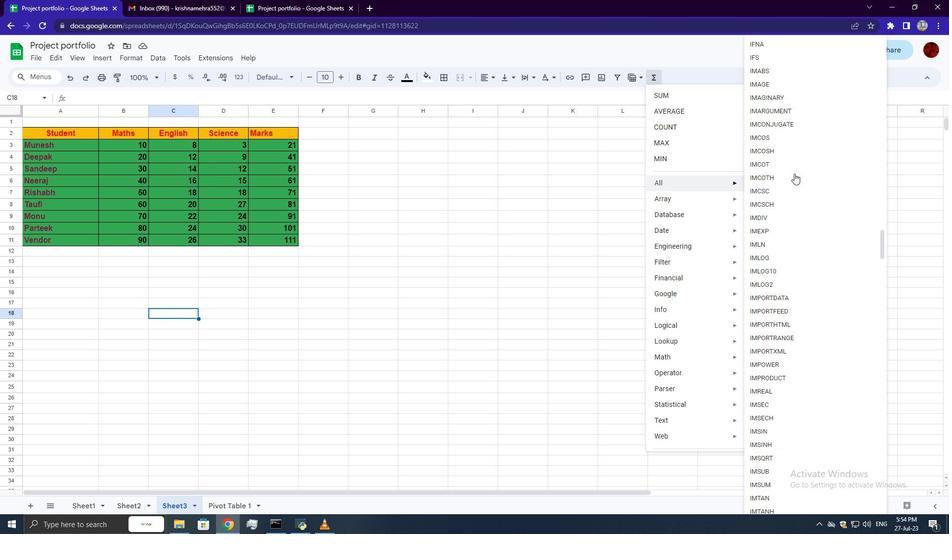 
Action: Mouse scrolled (794, 173) with delta (0, 0)
Screenshot: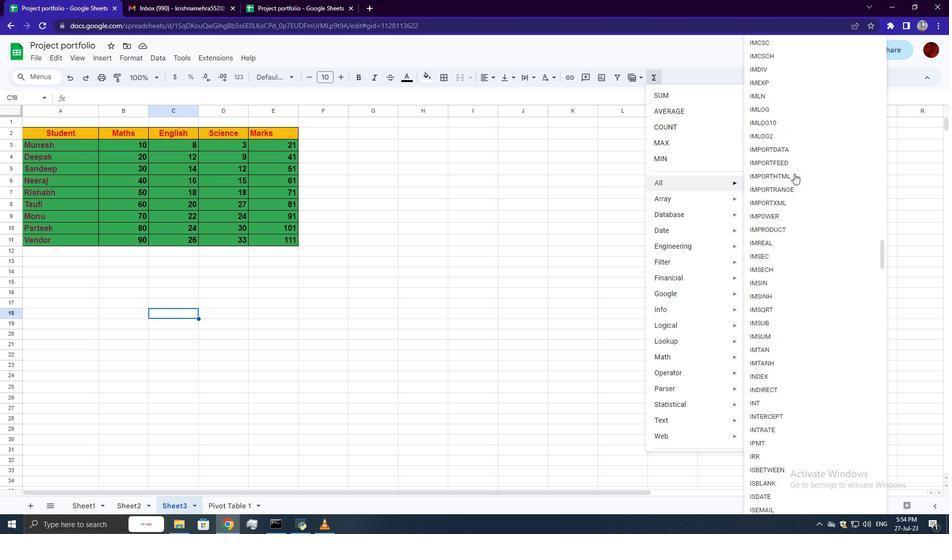 
Action: Mouse scrolled (794, 173) with delta (0, 0)
Screenshot: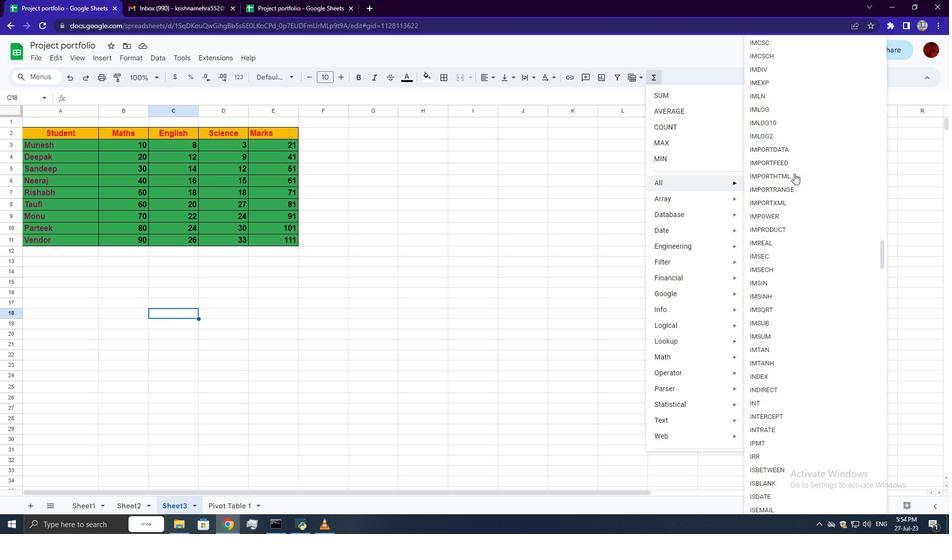 
Action: Mouse scrolled (794, 173) with delta (0, 0)
Screenshot: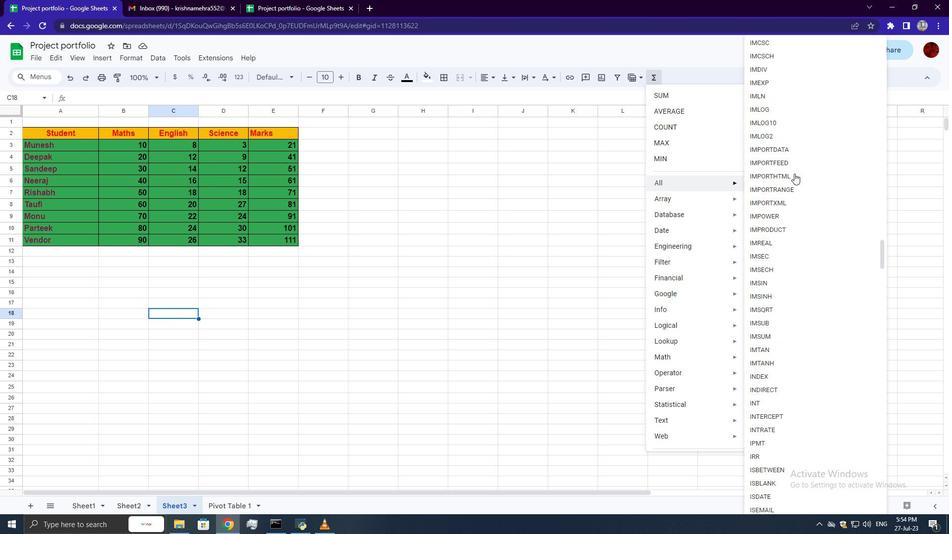 
Action: Mouse scrolled (794, 173) with delta (0, 0)
Screenshot: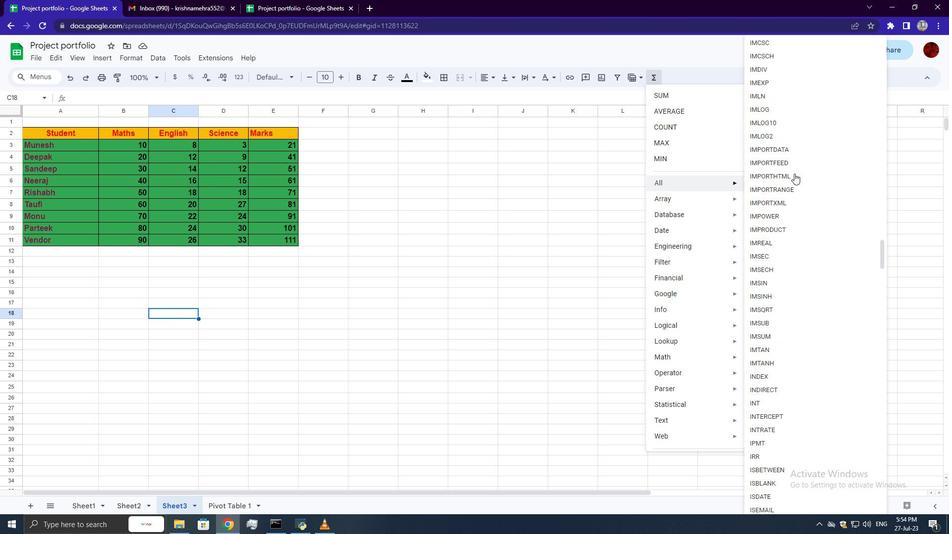 
Action: Mouse scrolled (794, 173) with delta (0, 0)
Screenshot: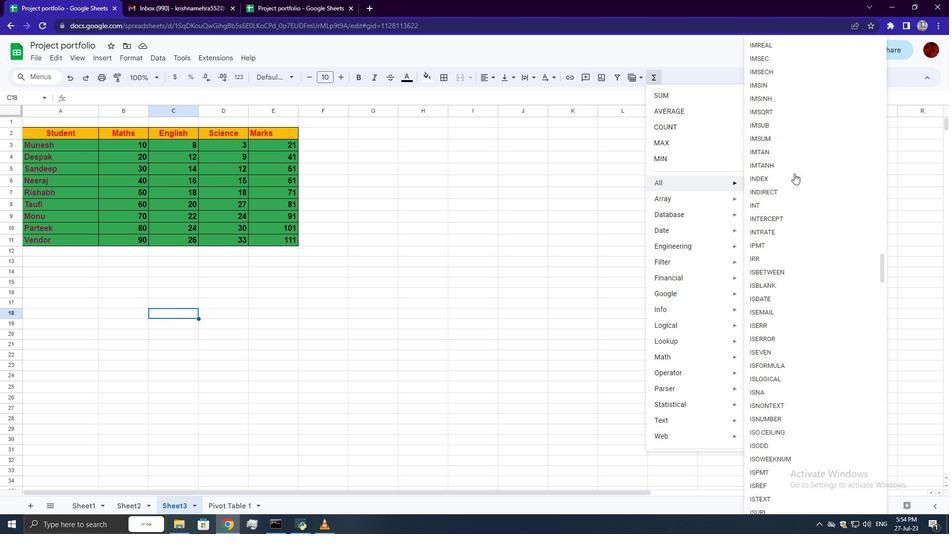 
Action: Mouse scrolled (794, 173) with delta (0, 0)
Screenshot: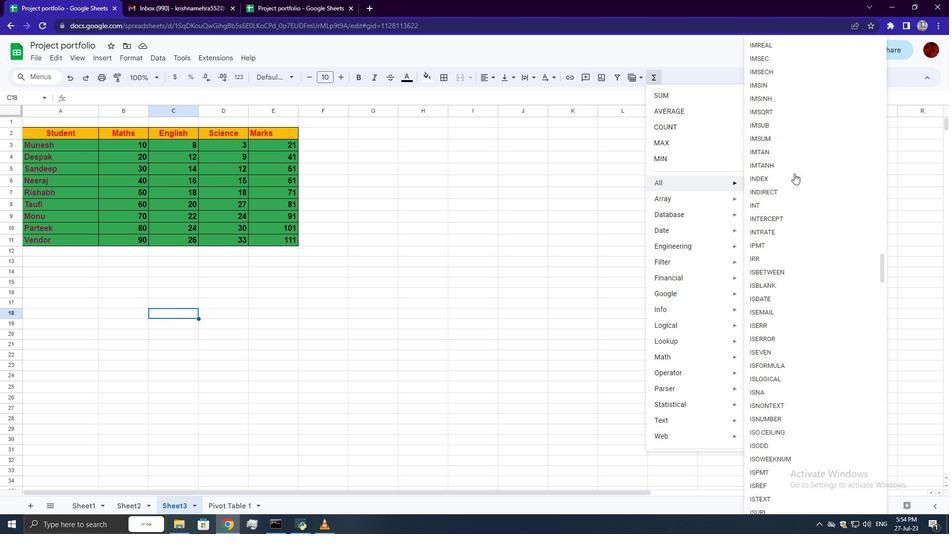 
Action: Mouse scrolled (794, 173) with delta (0, 0)
Screenshot: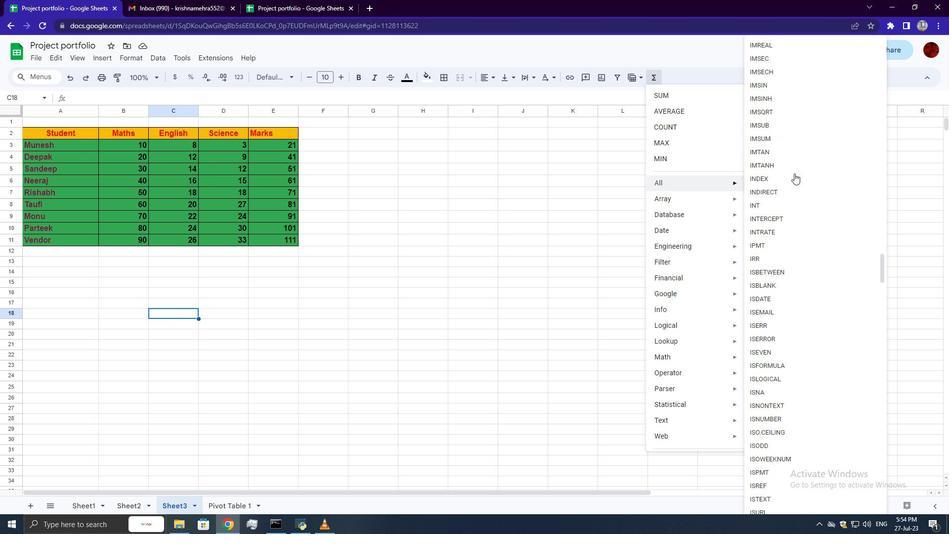 
Action: Mouse scrolled (794, 173) with delta (0, 0)
Screenshot: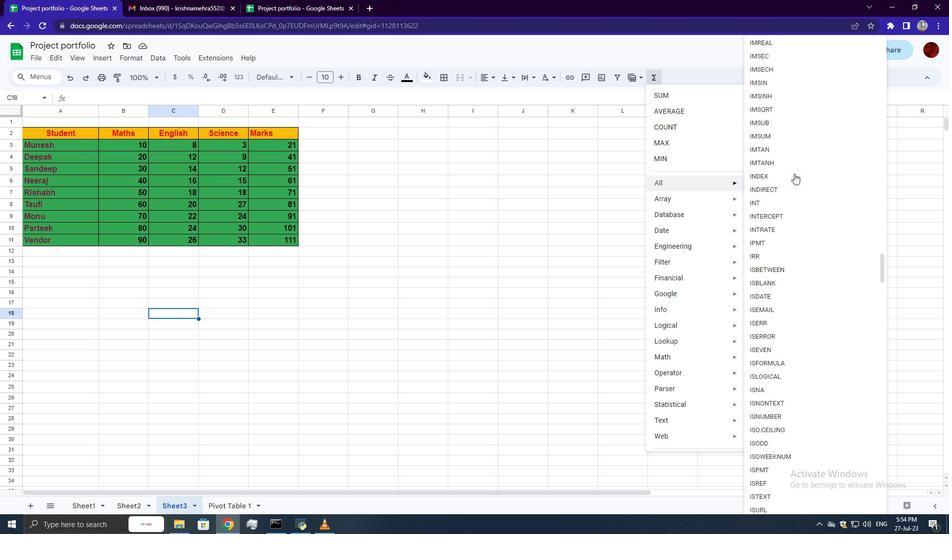 
Action: Mouse scrolled (794, 173) with delta (0, 0)
Screenshot: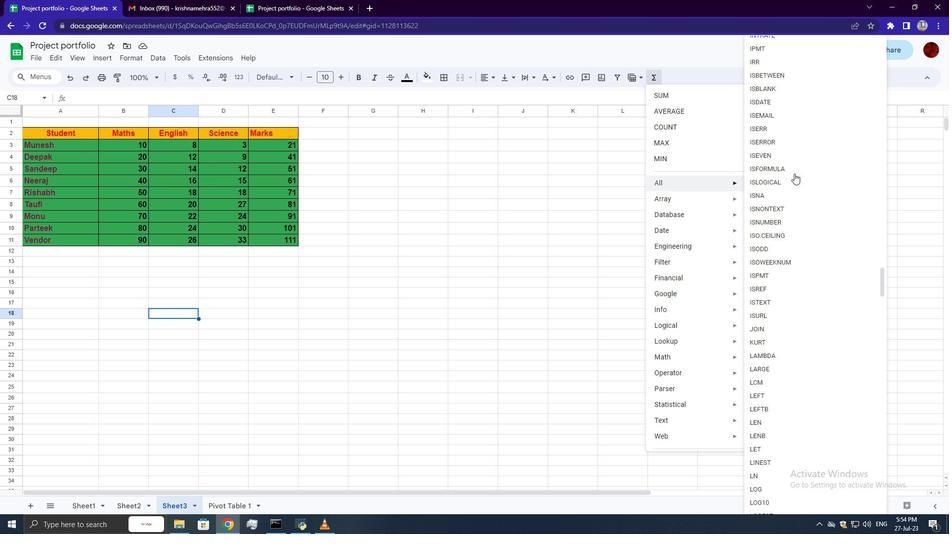 
Action: Mouse scrolled (794, 173) with delta (0, 0)
Screenshot: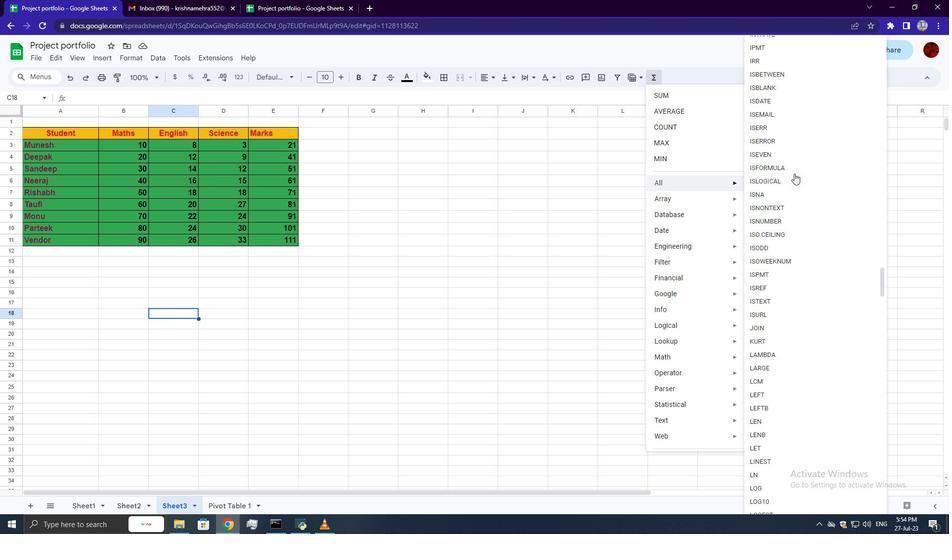 
Action: Mouse scrolled (794, 173) with delta (0, 0)
Screenshot: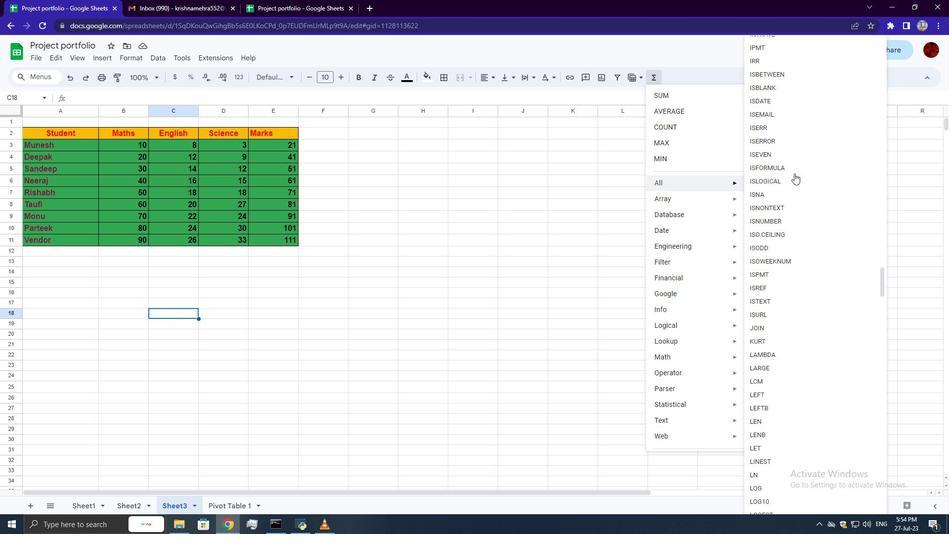 
Action: Mouse scrolled (794, 173) with delta (0, 0)
Screenshot: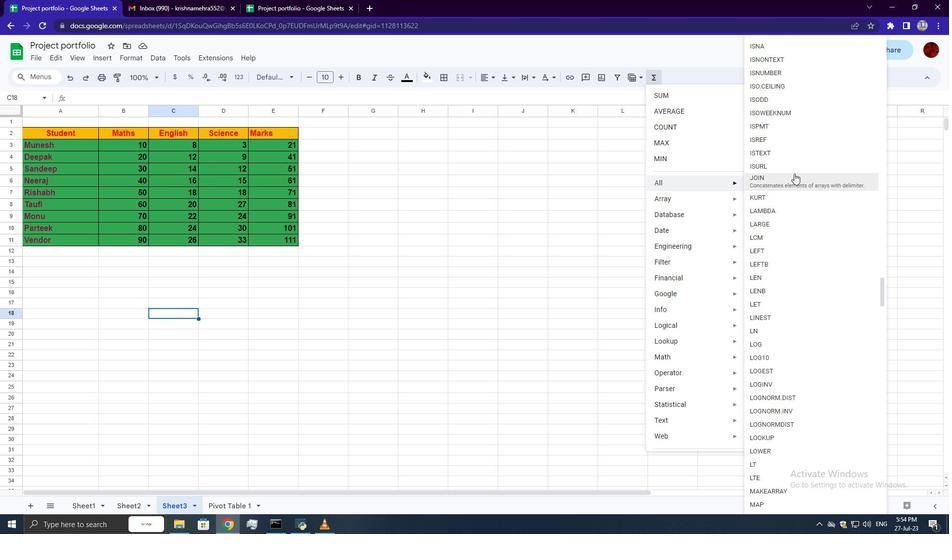 
Action: Mouse scrolled (794, 173) with delta (0, 0)
Screenshot: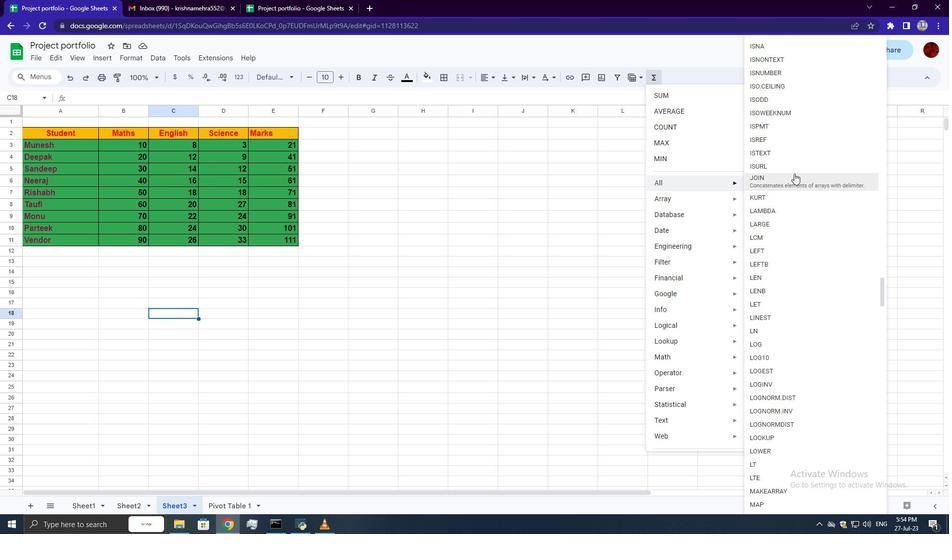 
Action: Mouse scrolled (794, 173) with delta (0, 0)
Screenshot: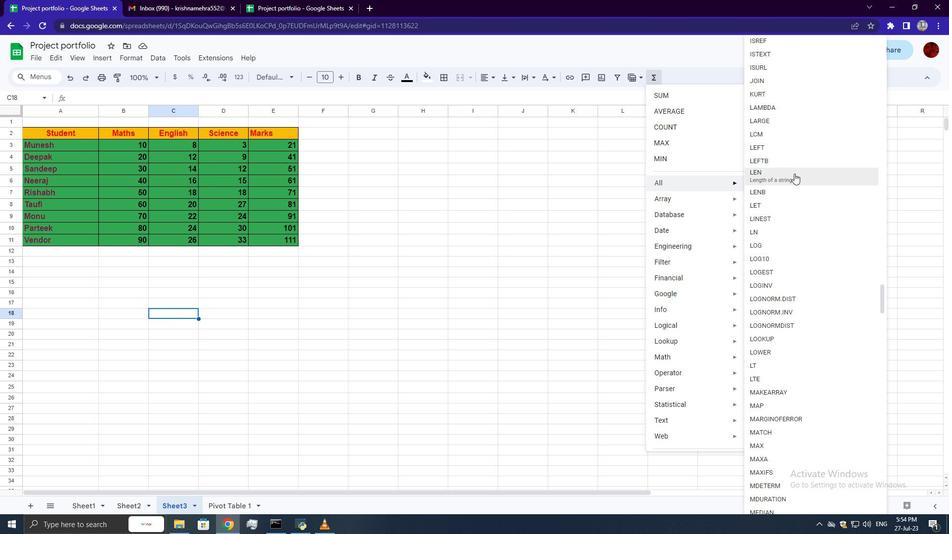 
Action: Mouse scrolled (794, 173) with delta (0, 0)
Screenshot: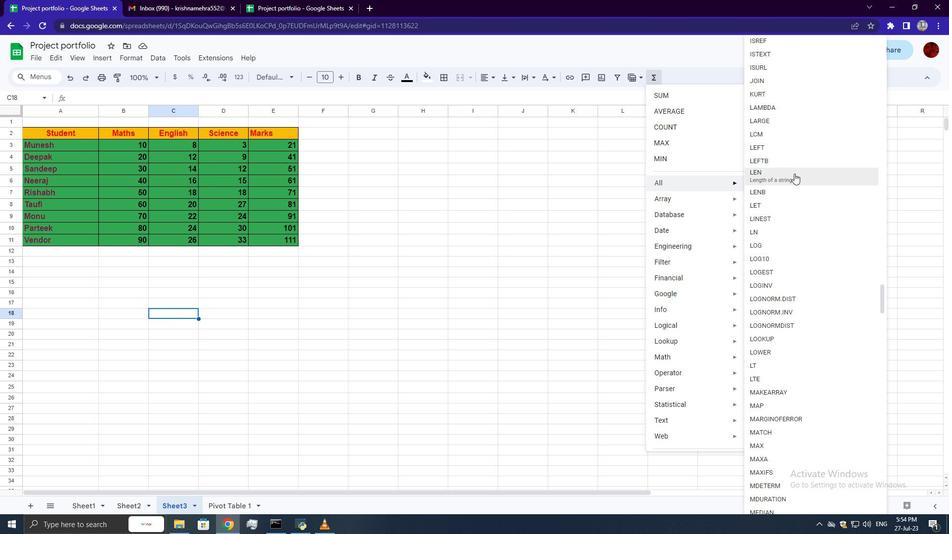 
Action: Mouse moved to (777, 317)
Screenshot: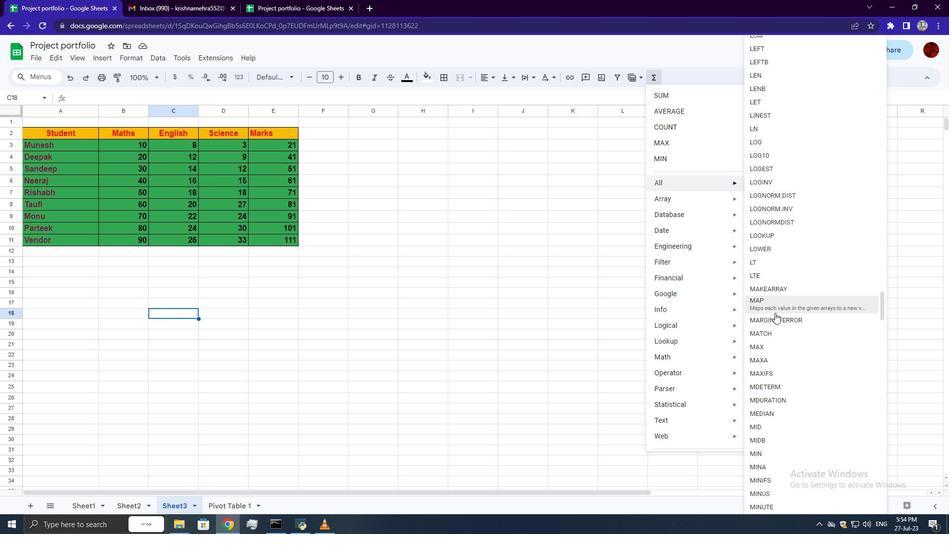 
Action: Mouse pressed left at (777, 317)
Screenshot: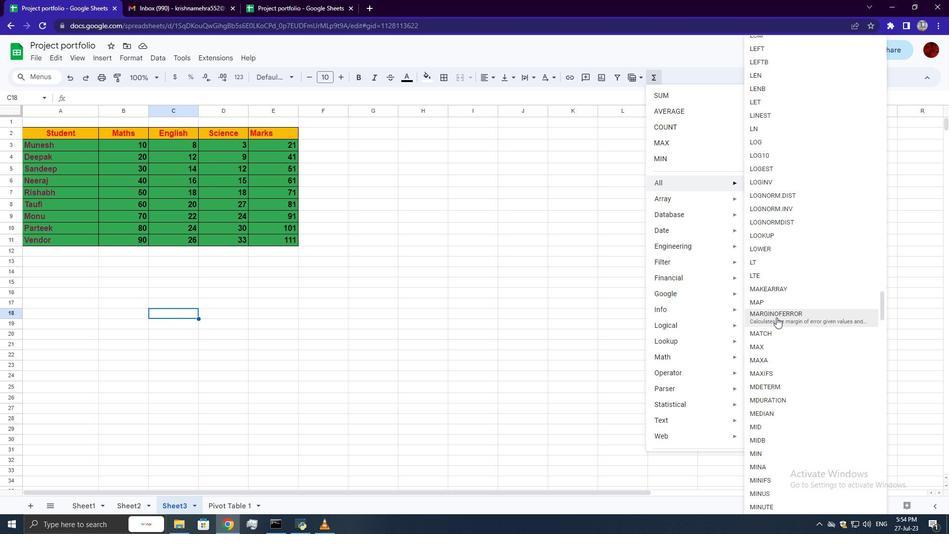 
Action: Mouse moved to (120, 141)
Screenshot: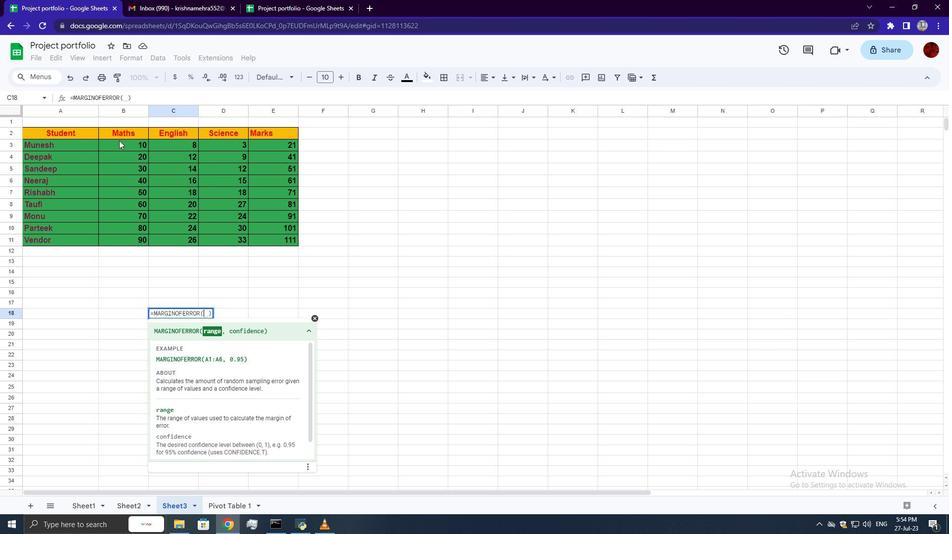 
Action: Mouse pressed left at (120, 141)
Screenshot: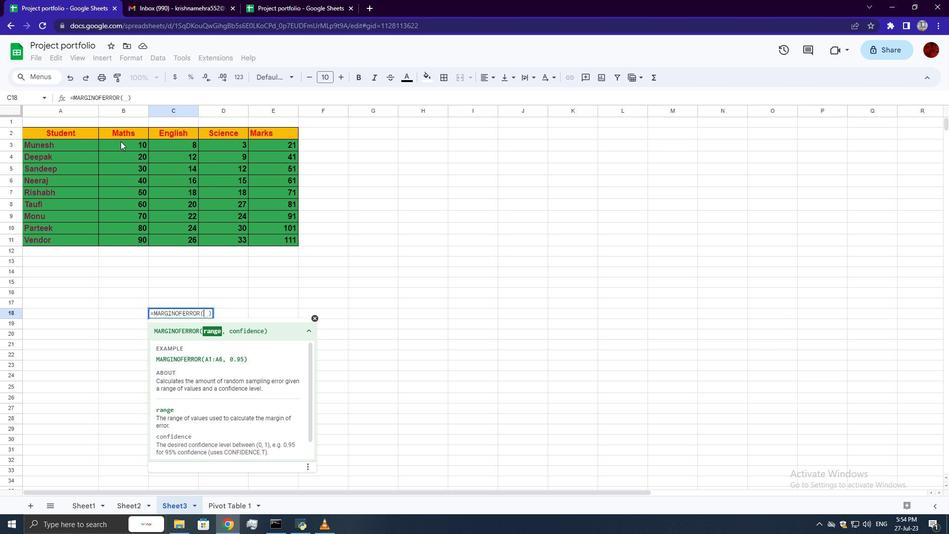 
Action: Mouse moved to (119, 244)
Screenshot: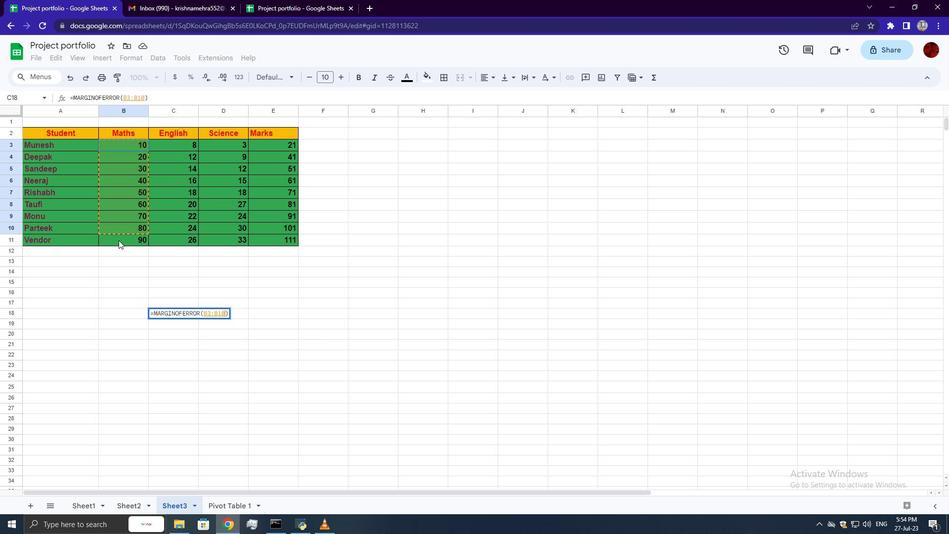 
Action: Key pressed ,<Key.space>0.95<Key.enter>
Screenshot: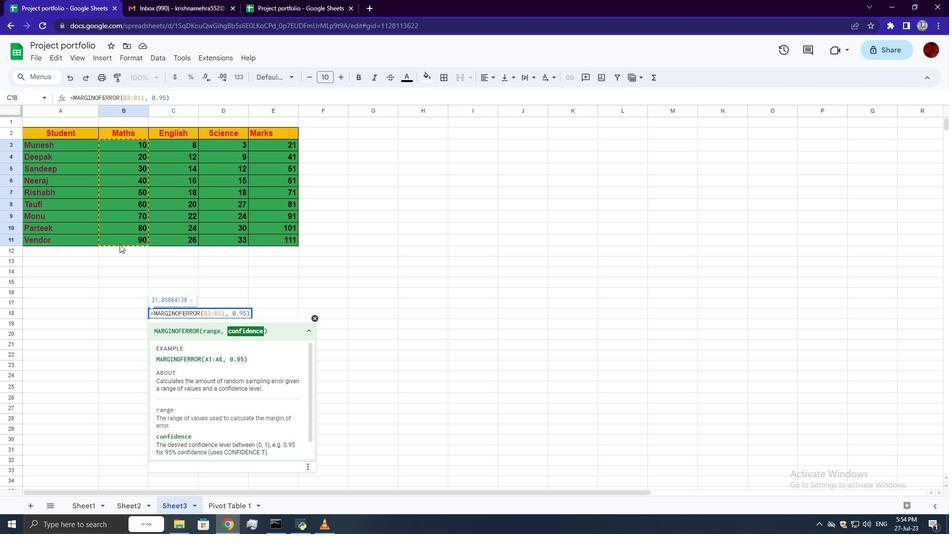 
